 Task: Find connections with filter location Acacías with filter topic #managementwith filter profile language German with filter current company PepsiCo with filter school ISTQB CERTIFICATION INSTITUTE with filter industry Space Research and Technology with filter service category Corporate Events with filter keywords title Office Volunteer
Action: Mouse moved to (499, 67)
Screenshot: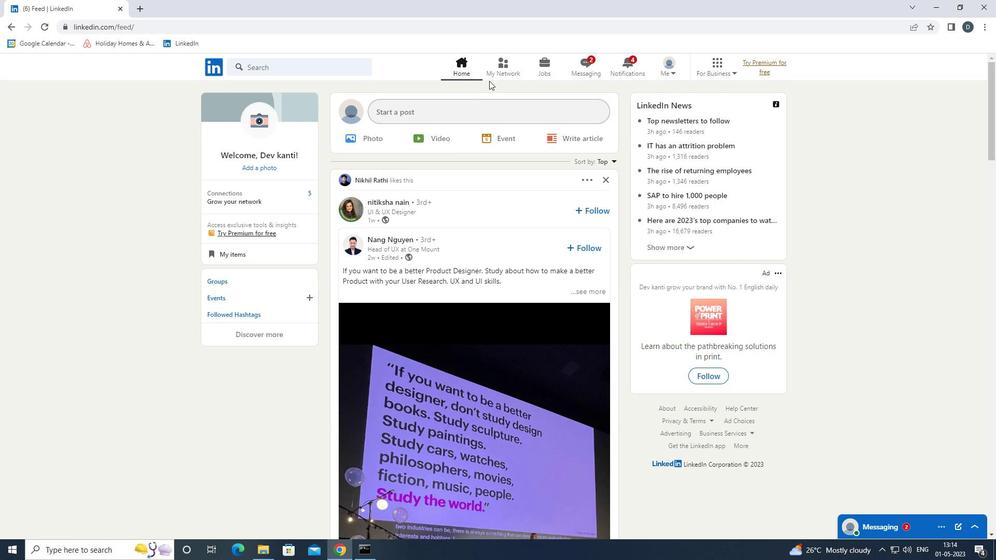 
Action: Mouse pressed left at (499, 67)
Screenshot: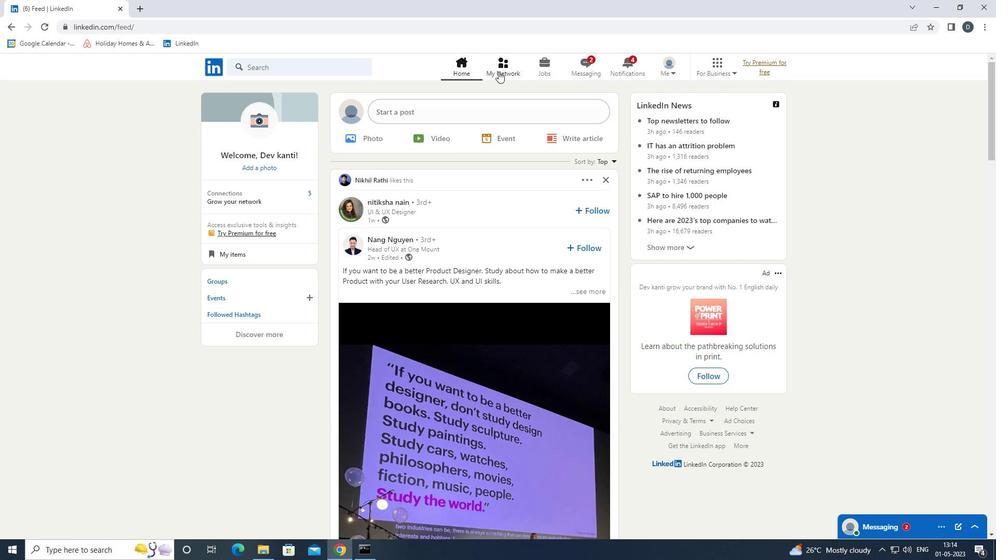 
Action: Mouse moved to (343, 126)
Screenshot: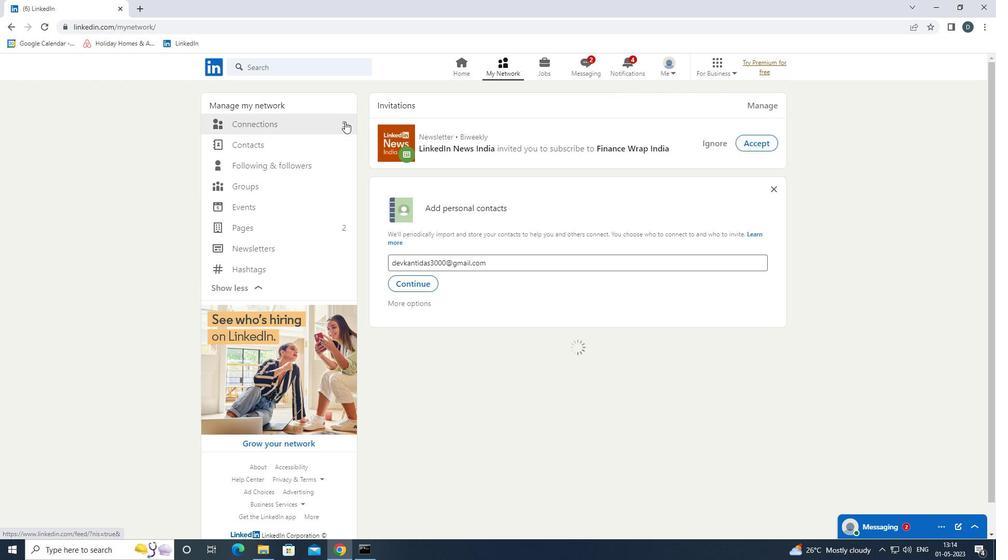 
Action: Mouse pressed left at (343, 126)
Screenshot: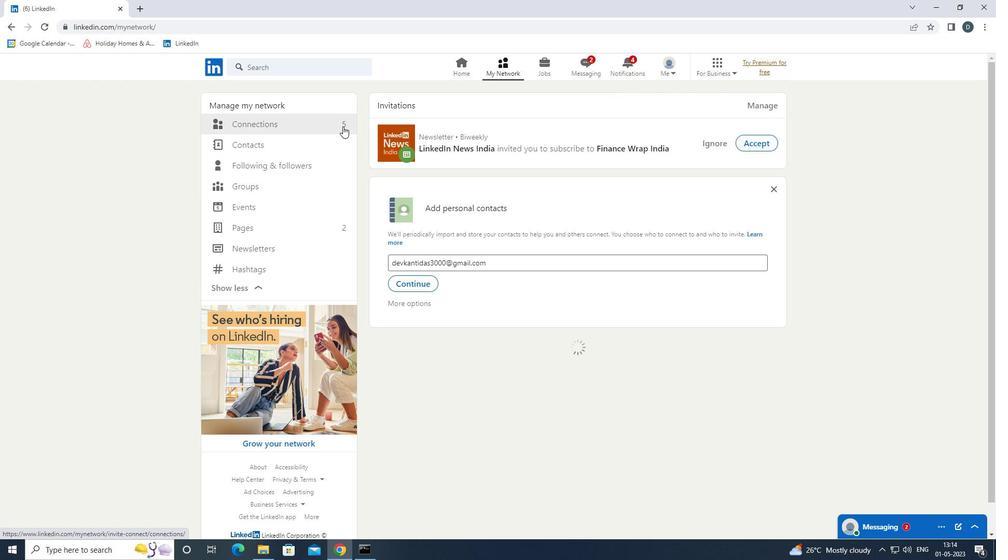
Action: Mouse moved to (570, 123)
Screenshot: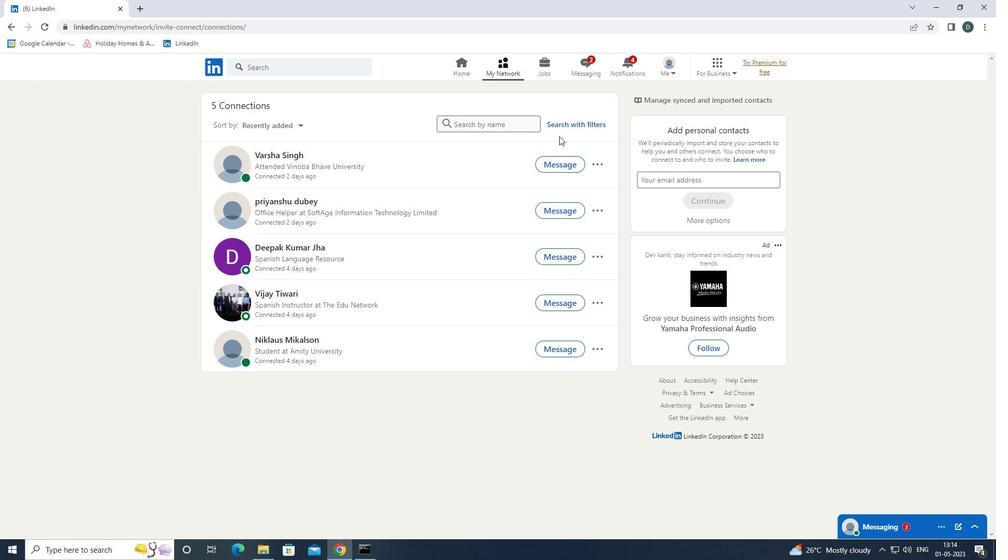
Action: Mouse pressed left at (570, 123)
Screenshot: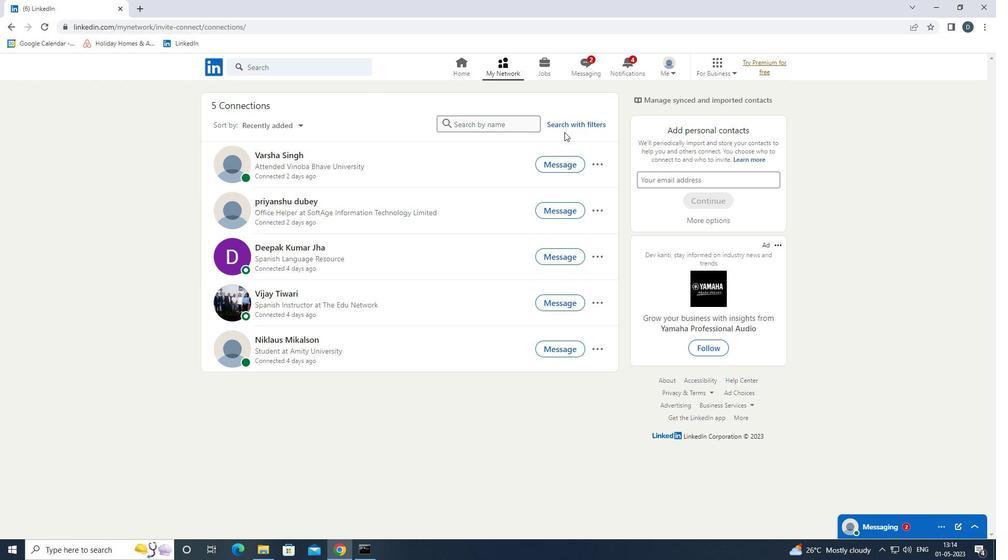 
Action: Mouse moved to (534, 97)
Screenshot: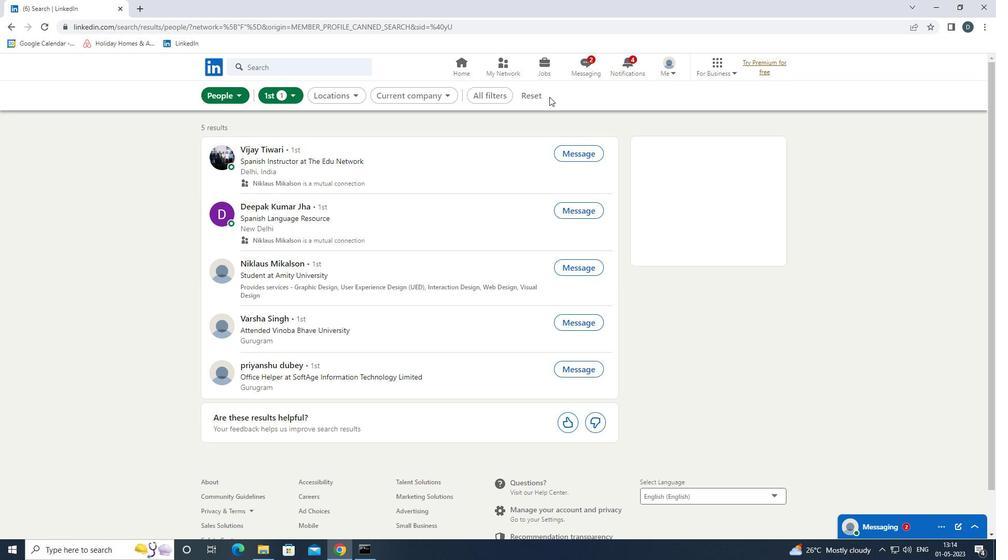 
Action: Mouse pressed left at (534, 97)
Screenshot: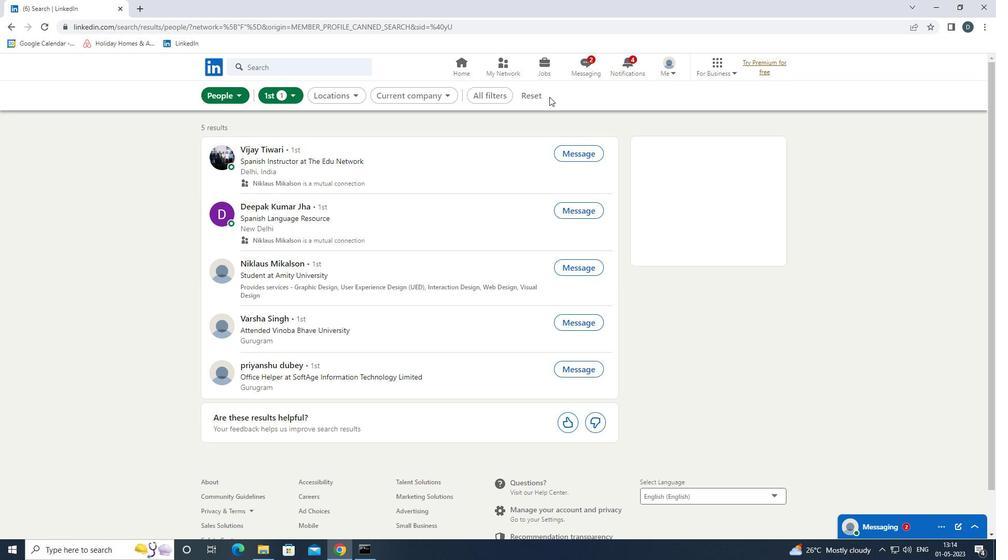 
Action: Mouse moved to (517, 90)
Screenshot: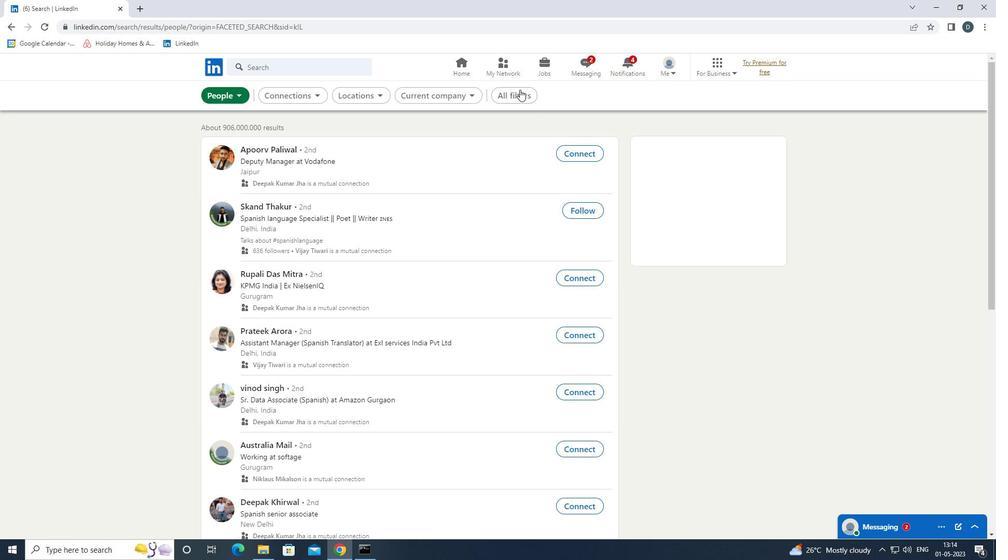 
Action: Mouse pressed left at (517, 90)
Screenshot: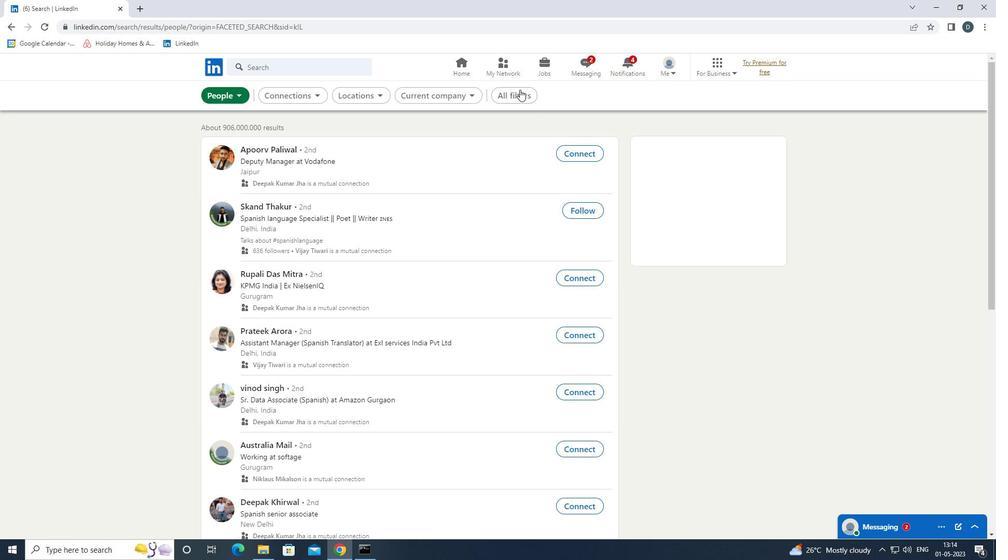 
Action: Mouse moved to (826, 369)
Screenshot: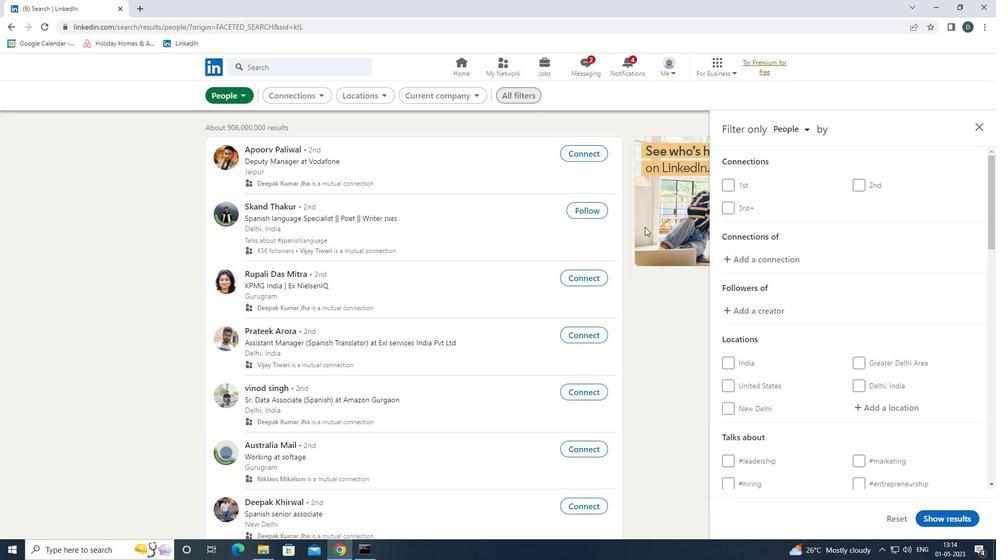 
Action: Mouse scrolled (826, 369) with delta (0, 0)
Screenshot: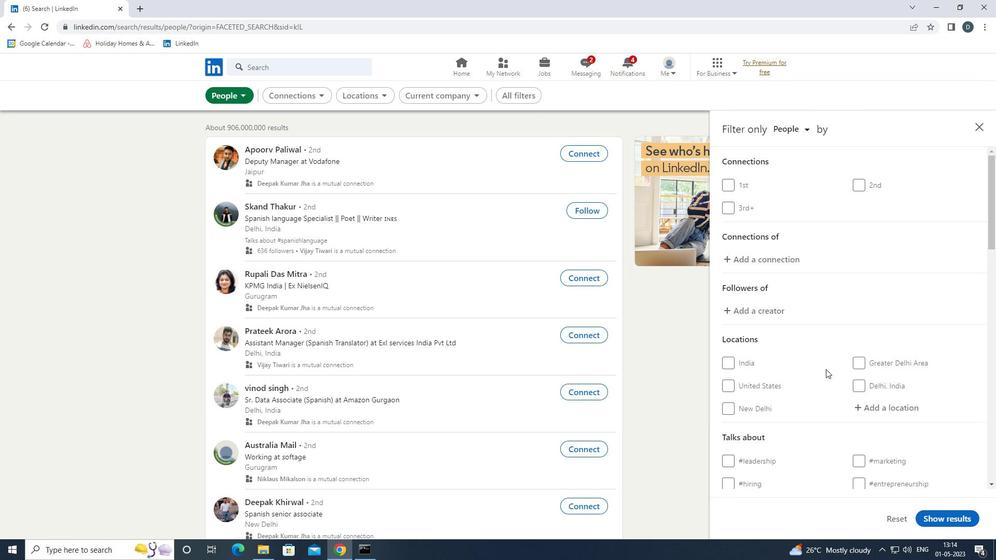 
Action: Mouse moved to (884, 352)
Screenshot: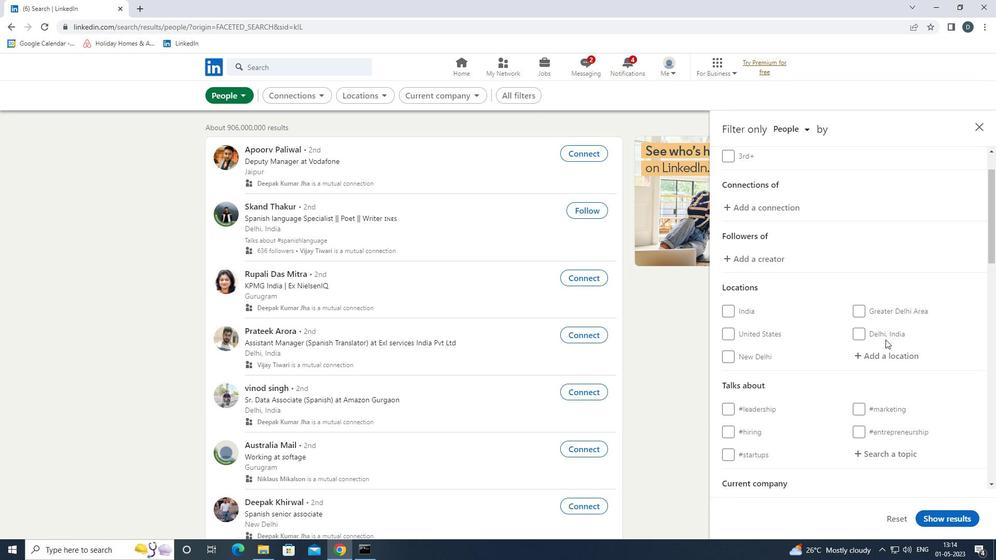 
Action: Mouse pressed left at (884, 352)
Screenshot: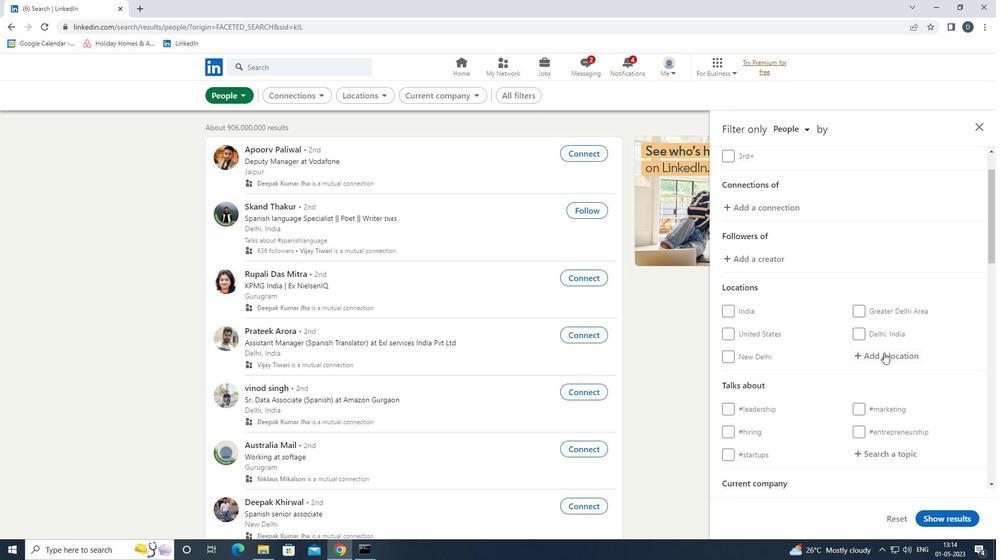 
Action: Key pressed <Key.shift>A
Screenshot: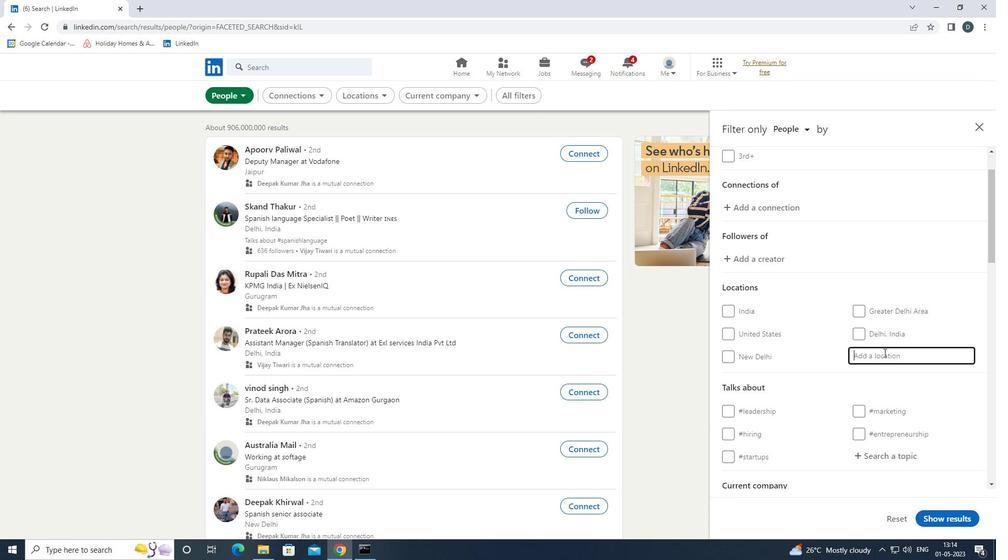 
Action: Mouse moved to (884, 353)
Screenshot: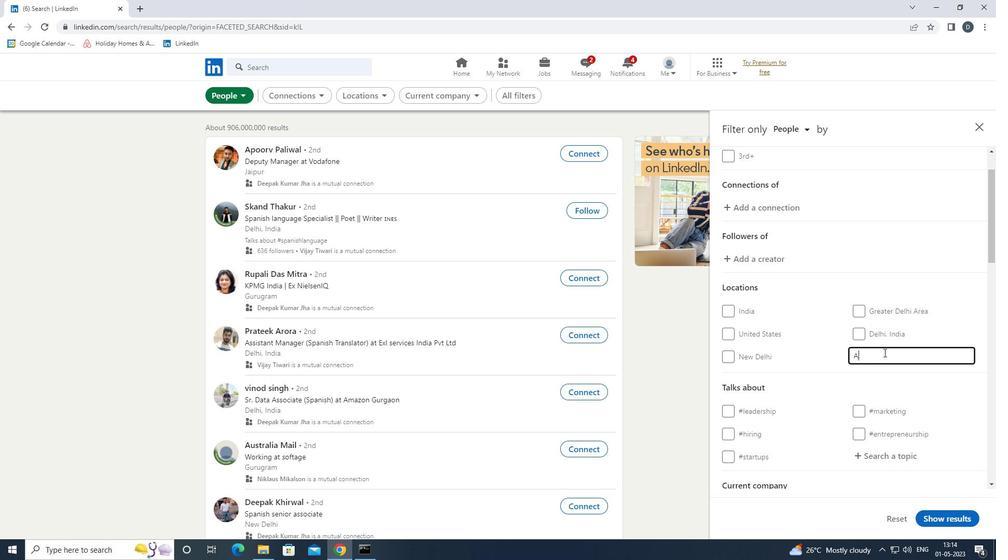 
Action: Key pressed CACIAS
Screenshot: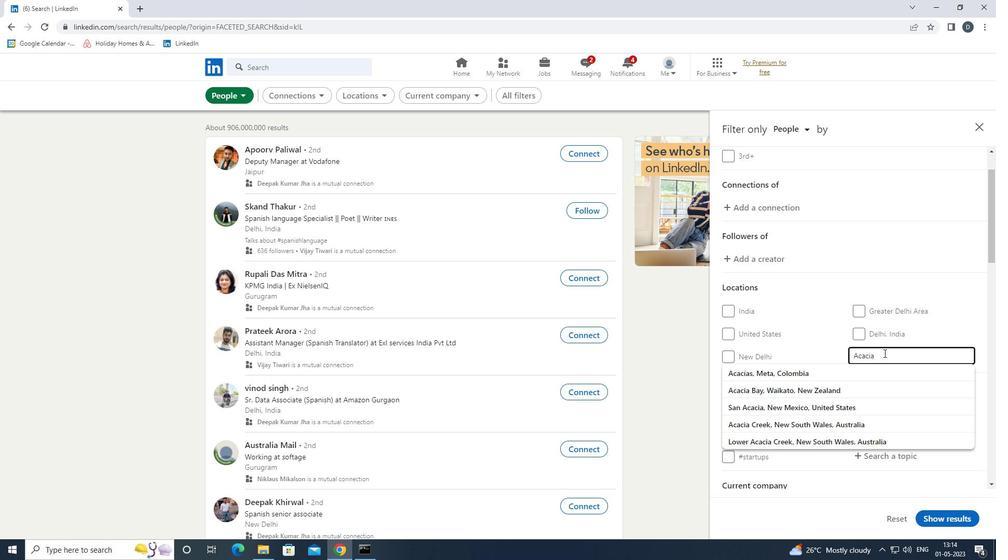 
Action: Mouse moved to (869, 369)
Screenshot: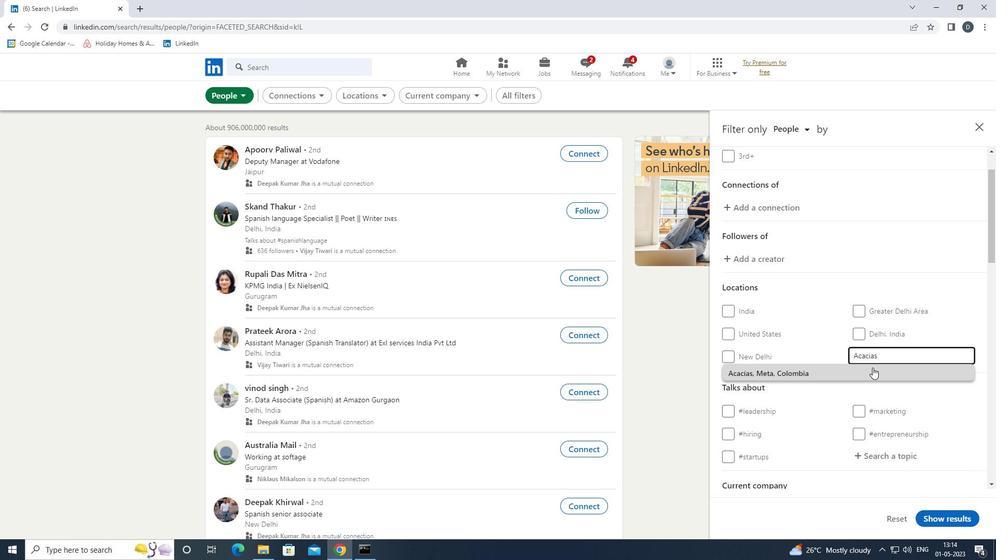 
Action: Mouse pressed left at (869, 369)
Screenshot: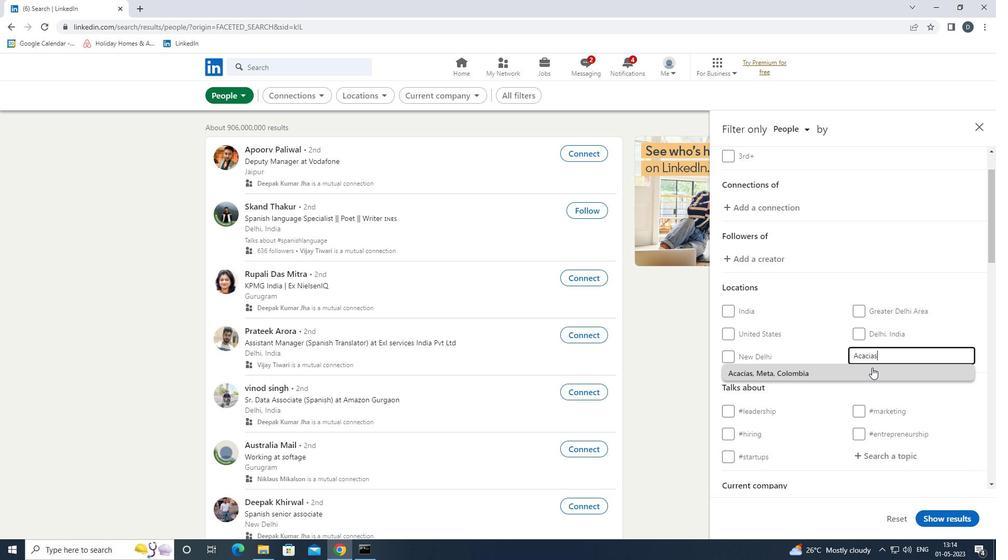 
Action: Mouse scrolled (869, 368) with delta (0, 0)
Screenshot: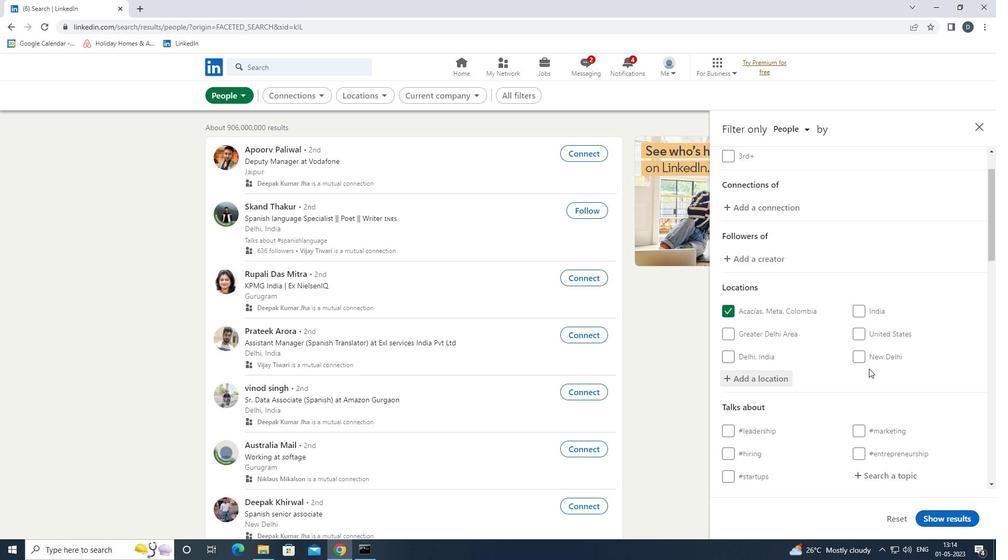 
Action: Mouse scrolled (869, 368) with delta (0, 0)
Screenshot: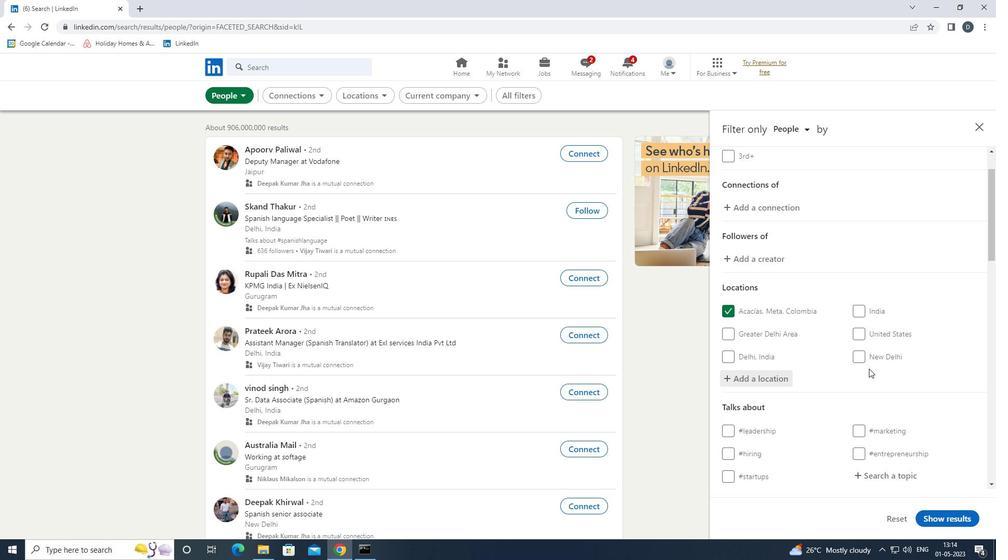 
Action: Mouse moved to (871, 378)
Screenshot: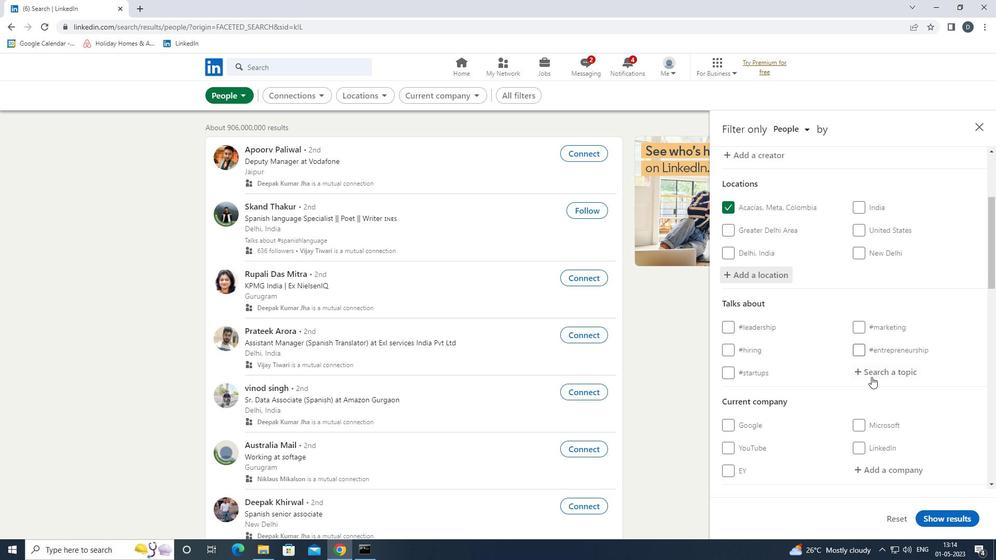 
Action: Mouse pressed left at (871, 378)
Screenshot: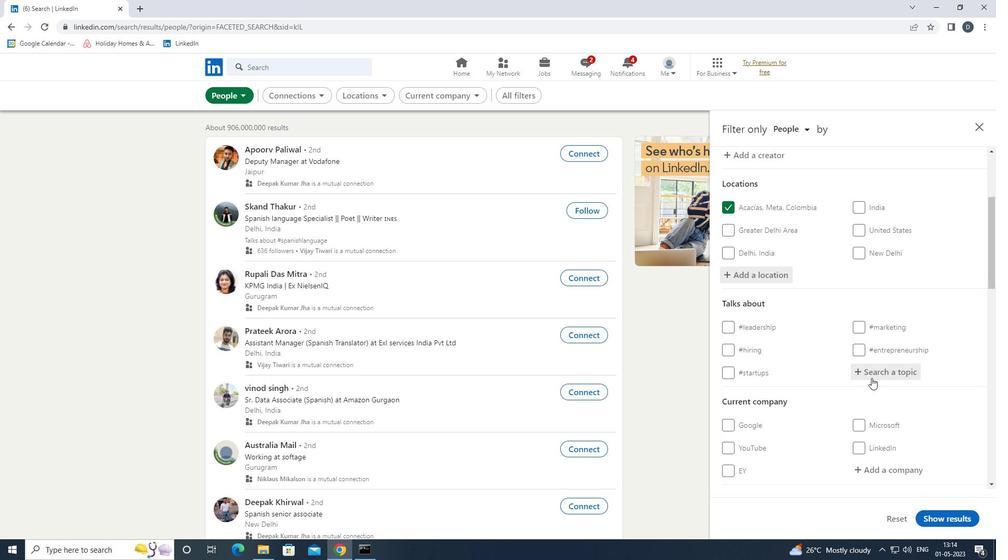 
Action: Key pressed <Key.shift>MANAGEMENT
Screenshot: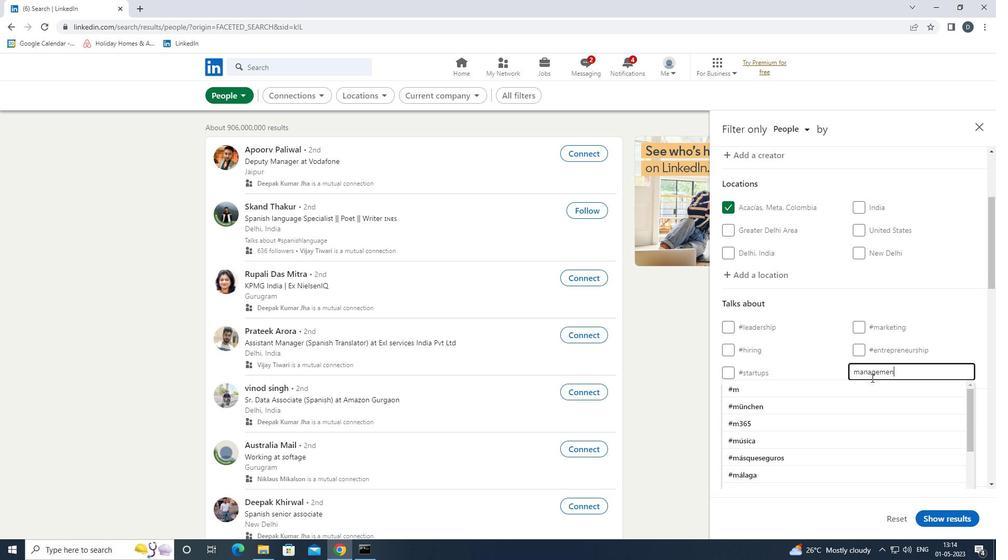 
Action: Mouse moved to (866, 380)
Screenshot: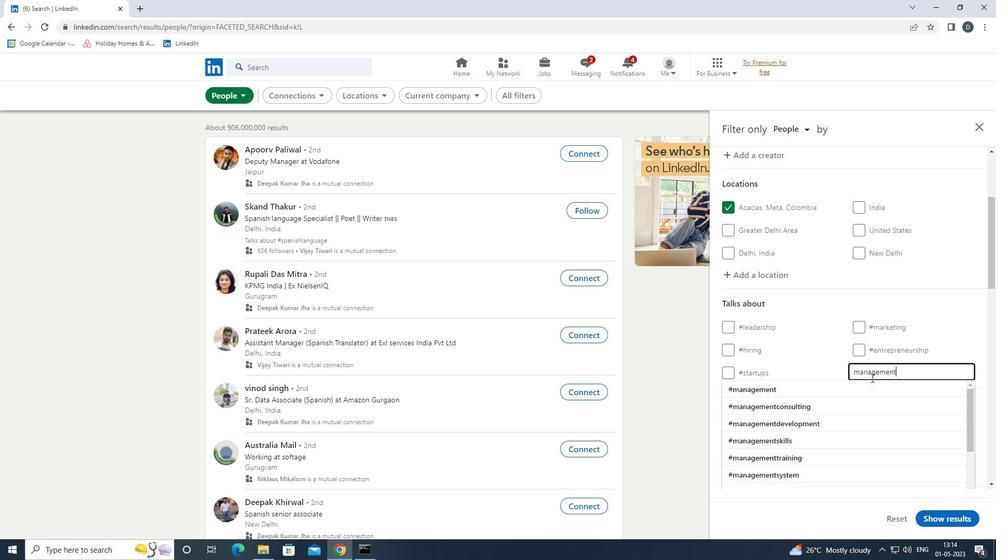 
Action: Mouse pressed left at (866, 380)
Screenshot: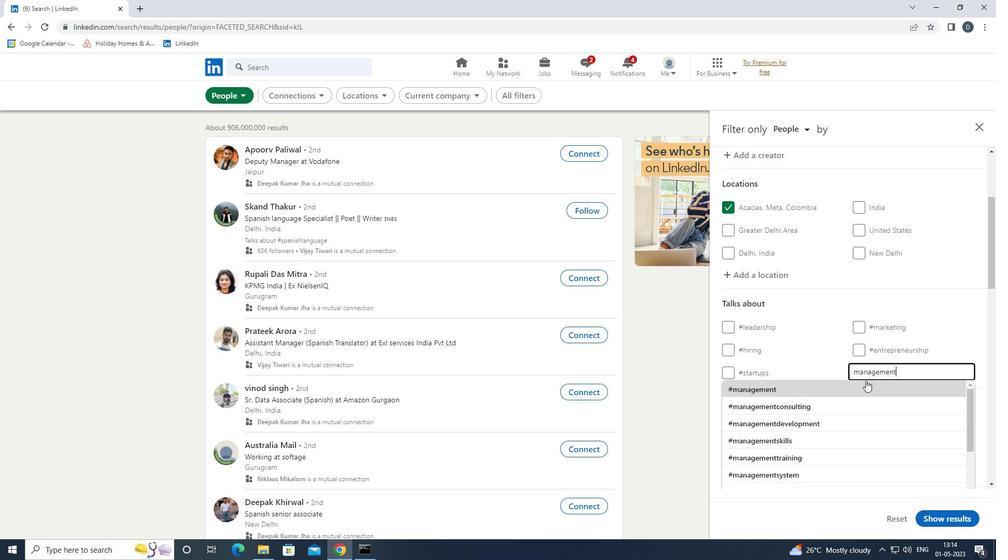 
Action: Mouse scrolled (866, 380) with delta (0, 0)
Screenshot: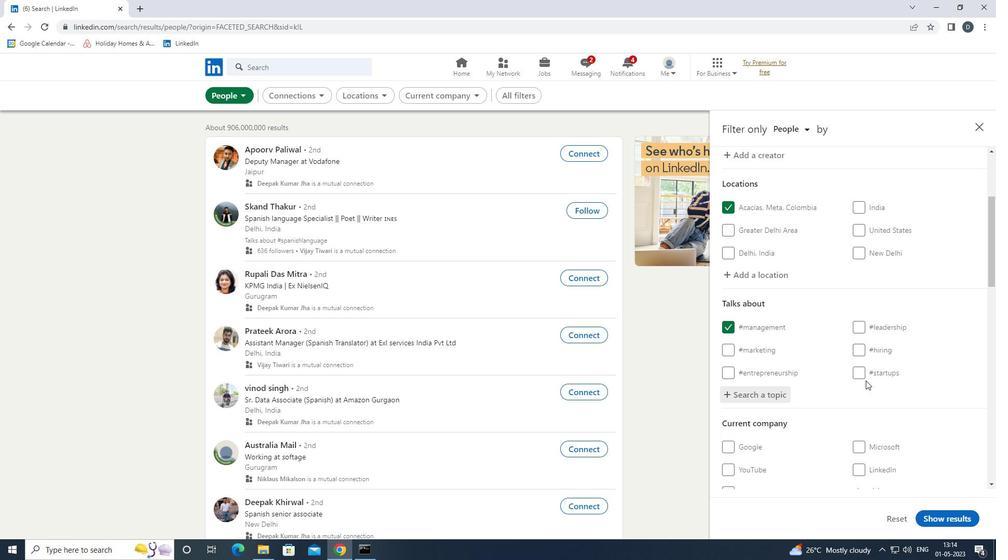
Action: Mouse scrolled (866, 380) with delta (0, 0)
Screenshot: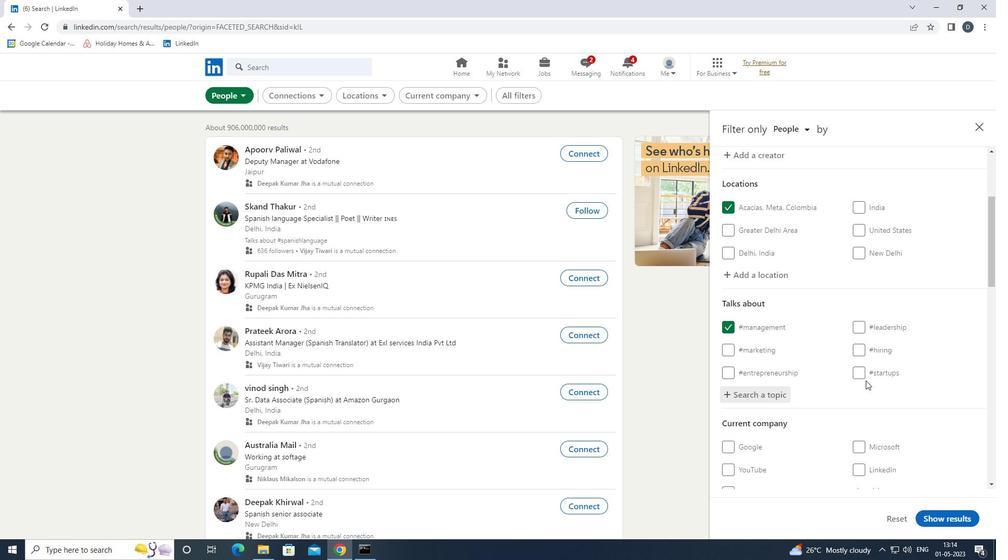 
Action: Mouse scrolled (866, 380) with delta (0, 0)
Screenshot: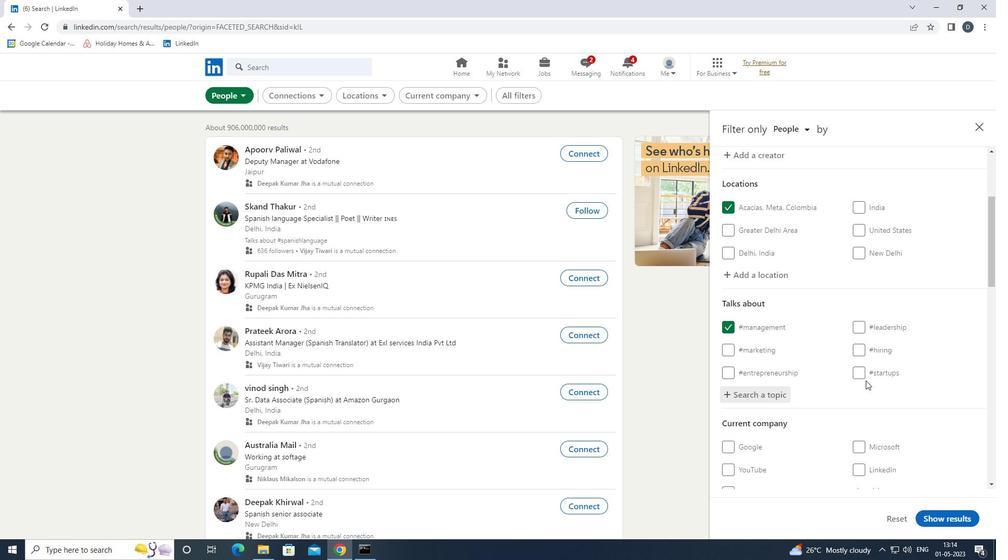 
Action: Mouse moved to (875, 378)
Screenshot: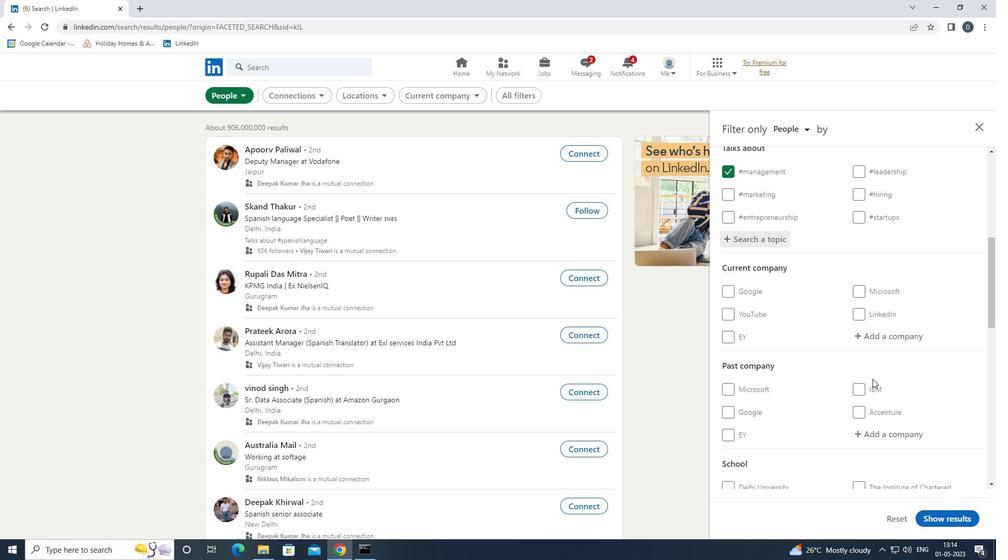 
Action: Mouse scrolled (875, 378) with delta (0, 0)
Screenshot: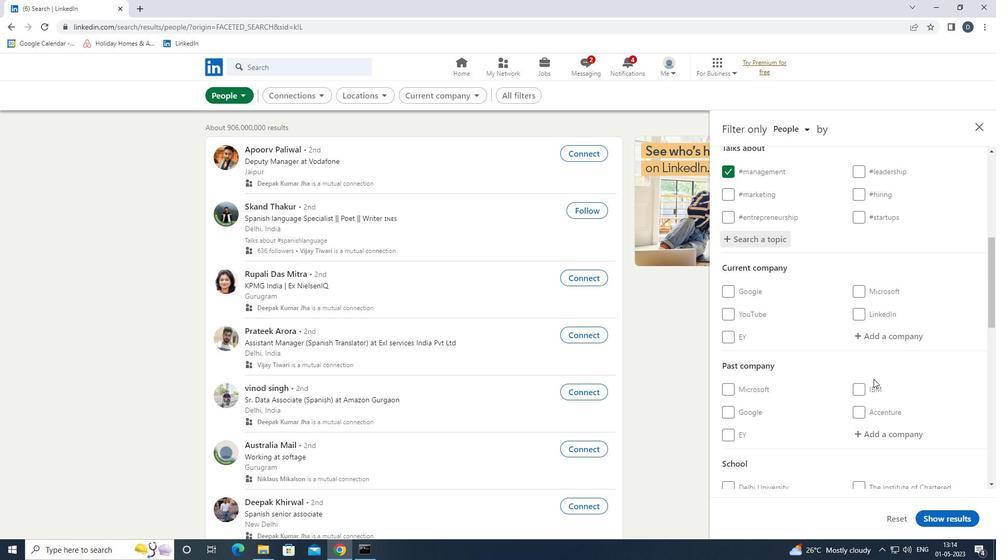 
Action: Mouse moved to (879, 324)
Screenshot: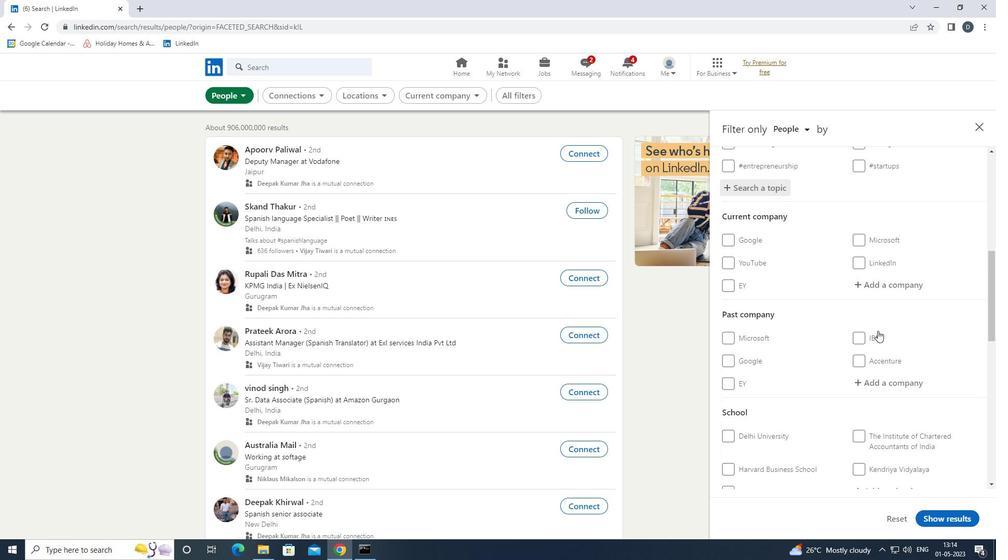 
Action: Mouse scrolled (879, 323) with delta (0, 0)
Screenshot: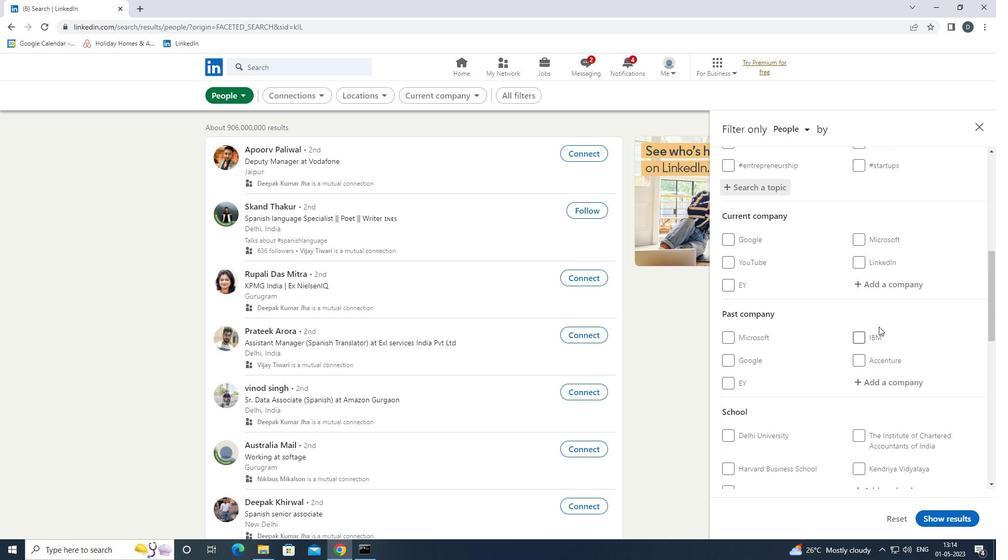 
Action: Mouse scrolled (879, 323) with delta (0, 0)
Screenshot: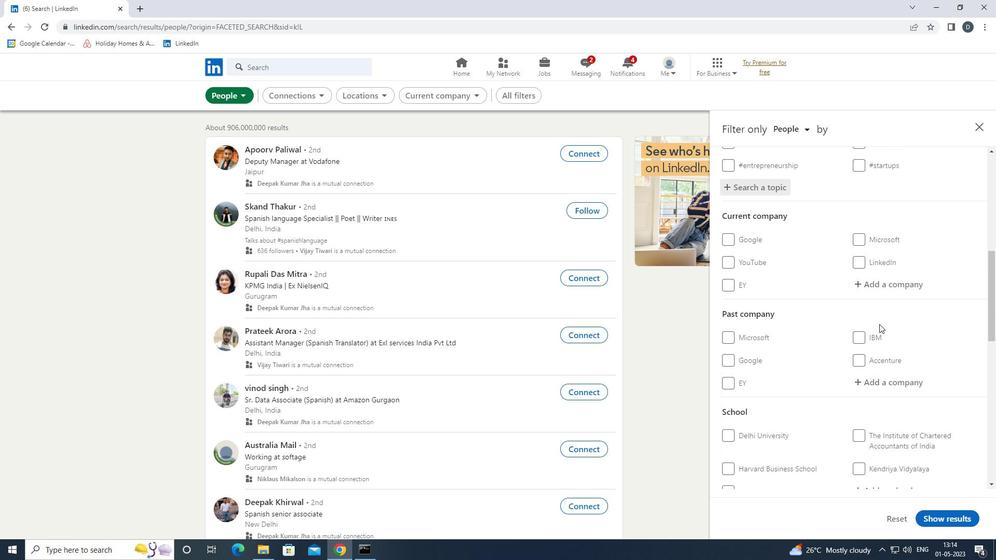 
Action: Mouse scrolled (879, 323) with delta (0, 0)
Screenshot: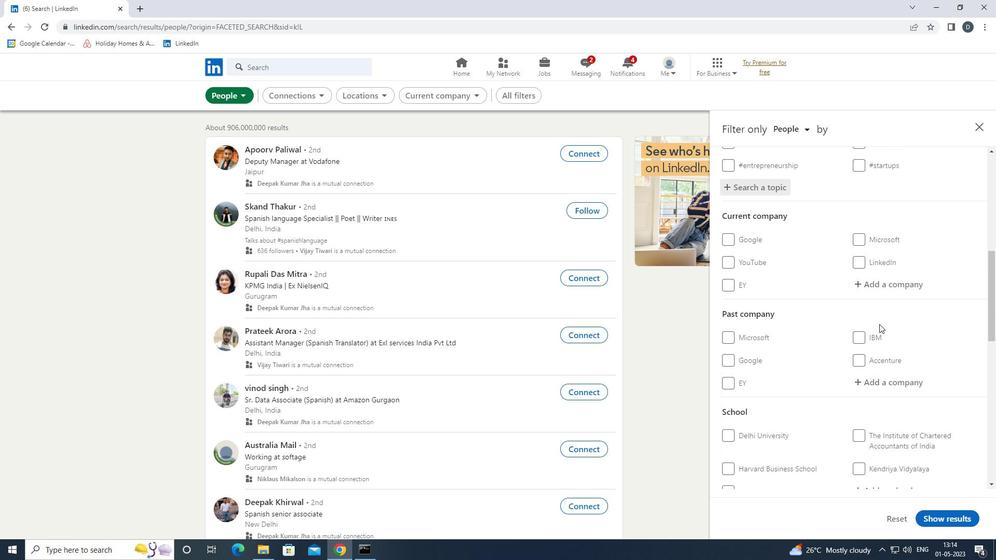 
Action: Mouse scrolled (879, 323) with delta (0, 0)
Screenshot: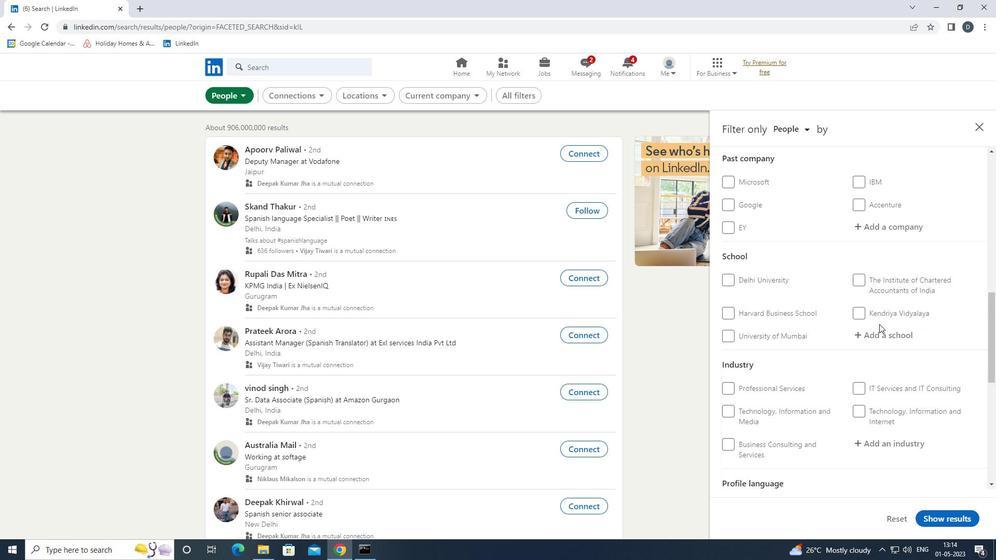 
Action: Mouse scrolled (879, 323) with delta (0, 0)
Screenshot: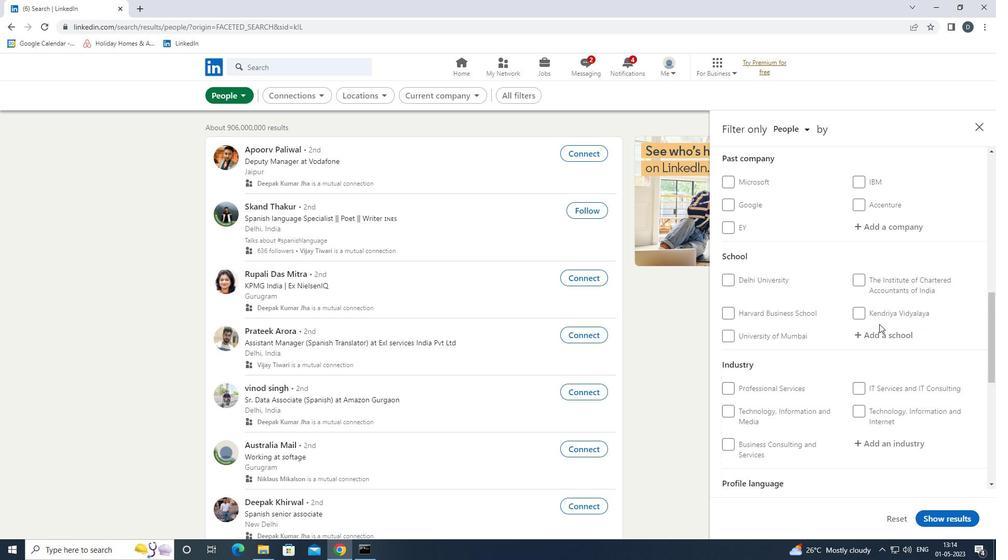
Action: Mouse moved to (849, 370)
Screenshot: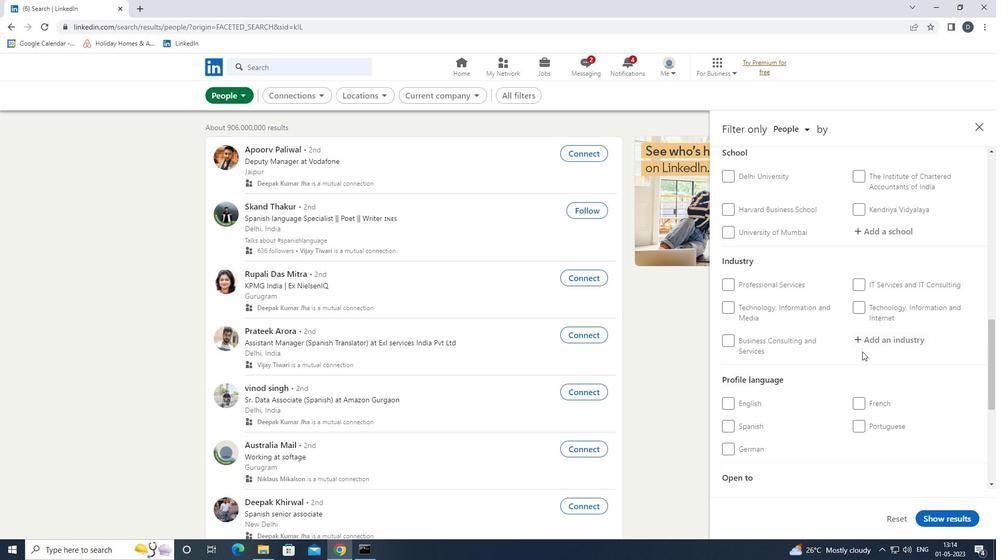 
Action: Mouse scrolled (849, 370) with delta (0, 0)
Screenshot: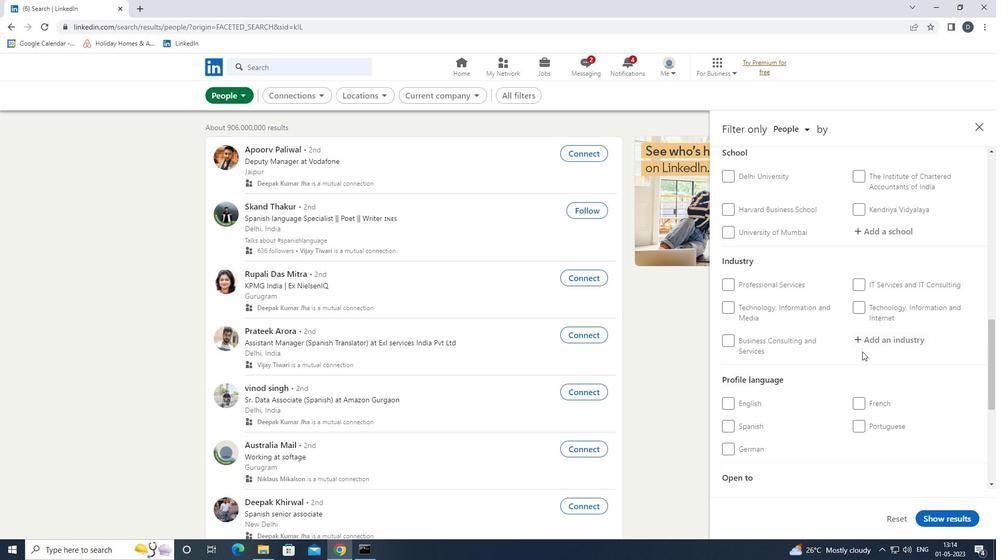 
Action: Mouse moved to (719, 400)
Screenshot: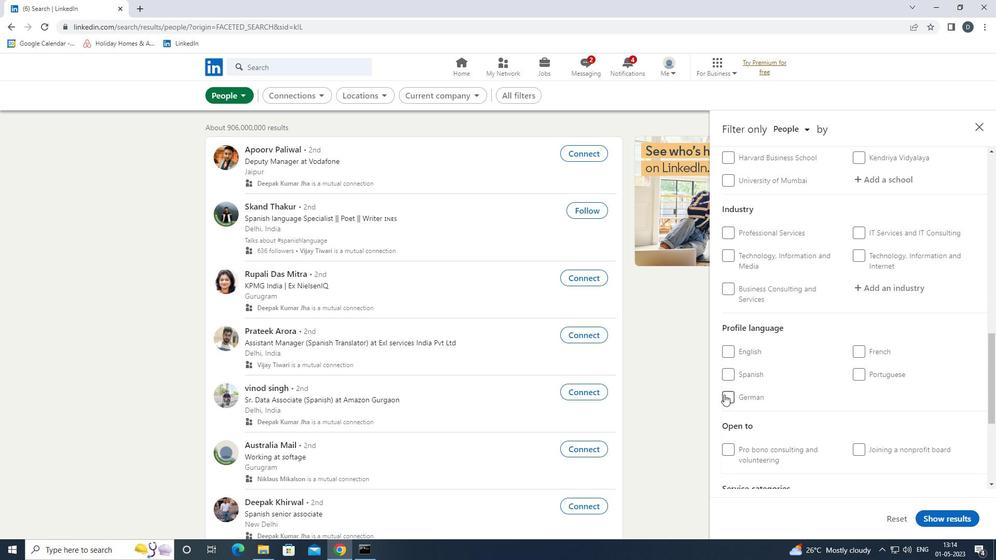
Action: Mouse pressed left at (719, 400)
Screenshot: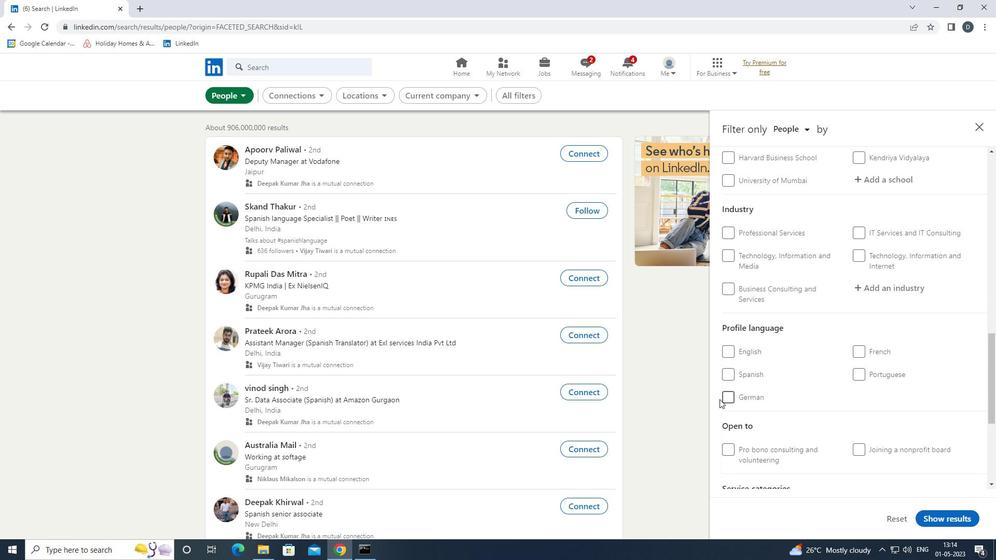 
Action: Mouse moved to (727, 398)
Screenshot: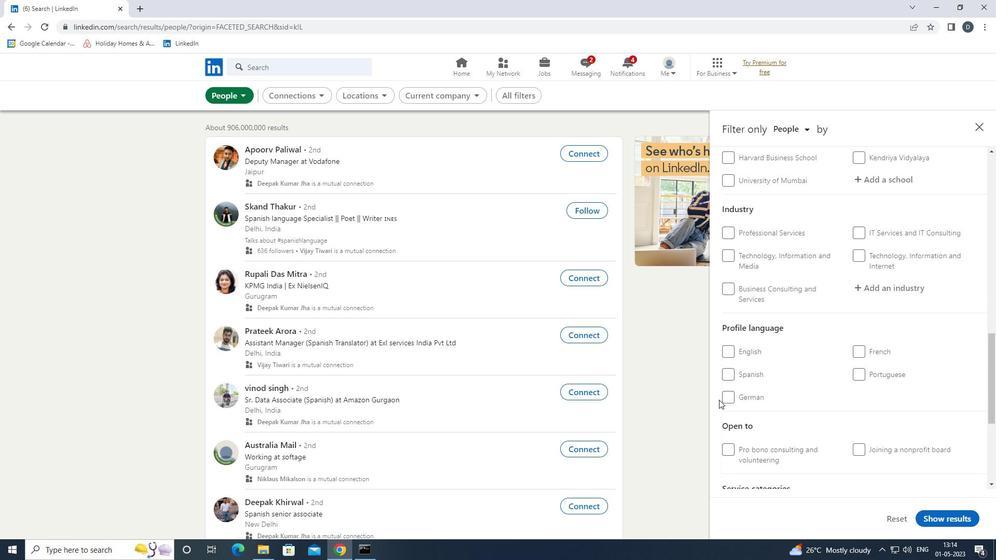 
Action: Mouse pressed left at (727, 398)
Screenshot: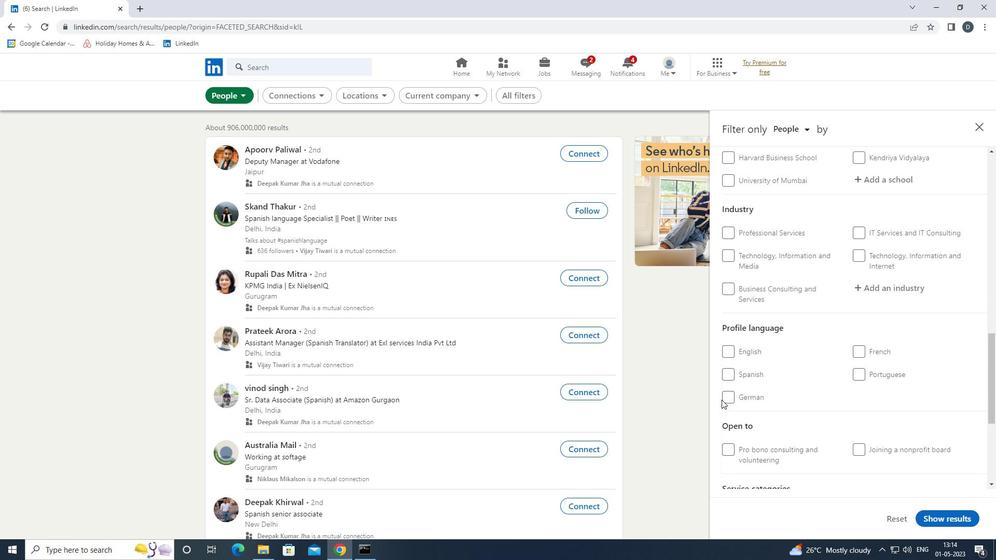 
Action: Mouse moved to (866, 407)
Screenshot: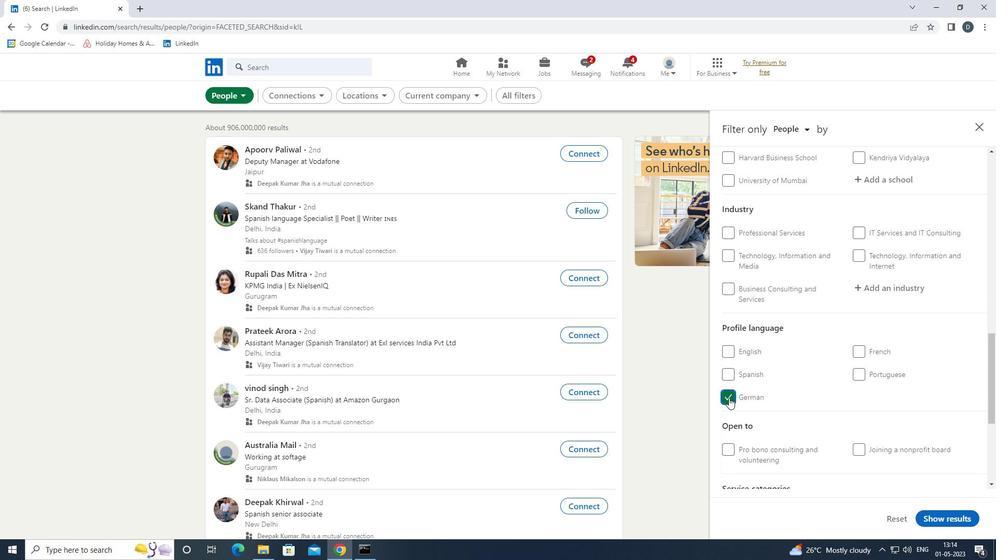 
Action: Mouse scrolled (866, 408) with delta (0, 0)
Screenshot: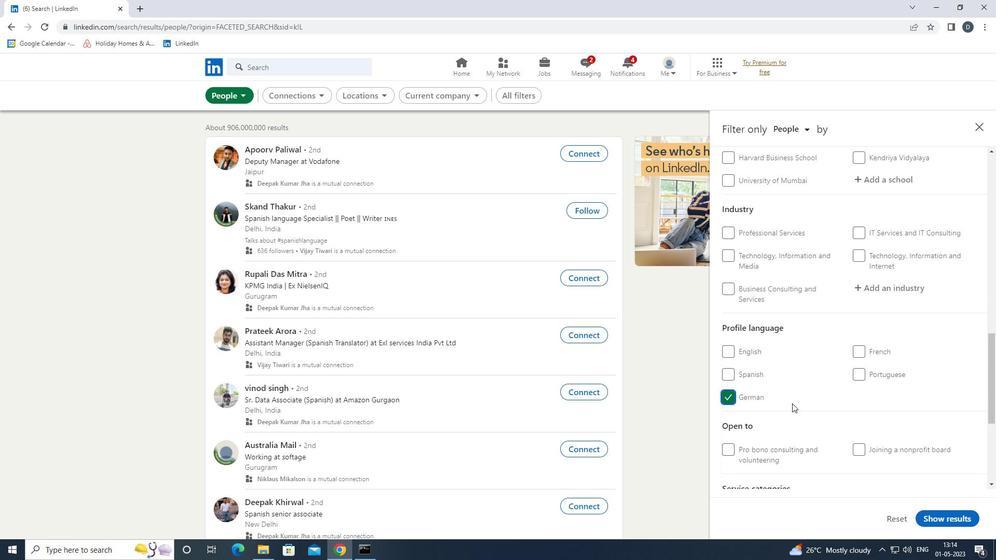 
Action: Mouse scrolled (866, 408) with delta (0, 0)
Screenshot: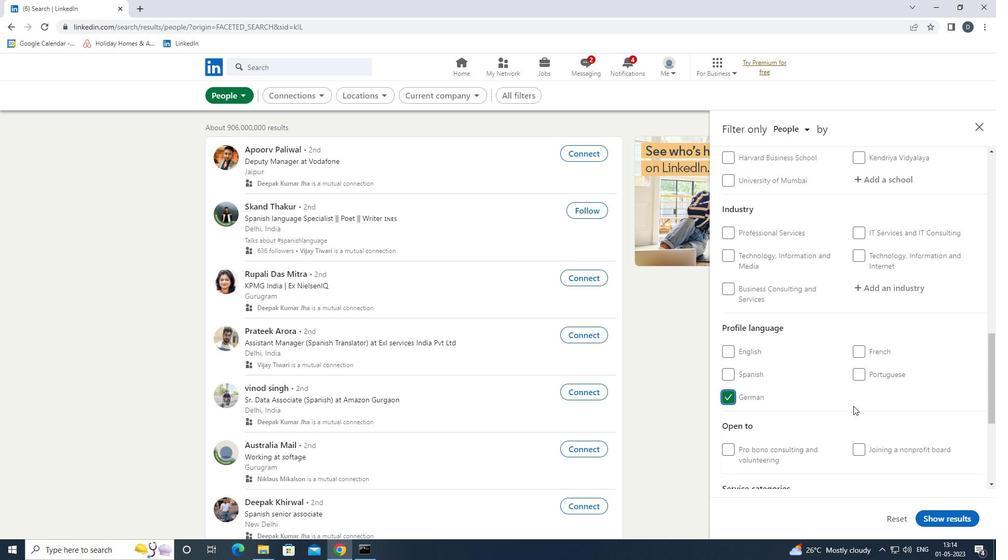 
Action: Mouse scrolled (866, 408) with delta (0, 0)
Screenshot: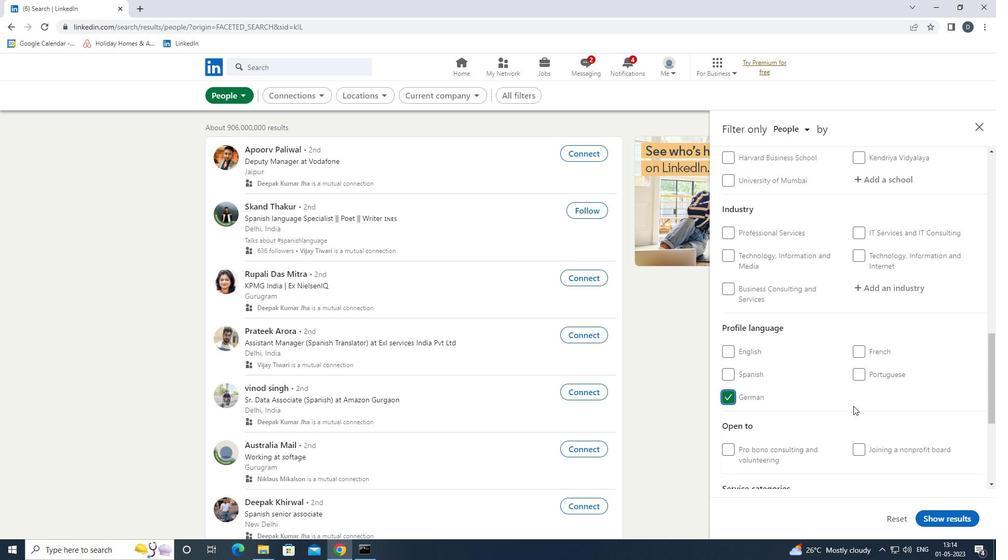 
Action: Mouse scrolled (866, 408) with delta (0, 0)
Screenshot: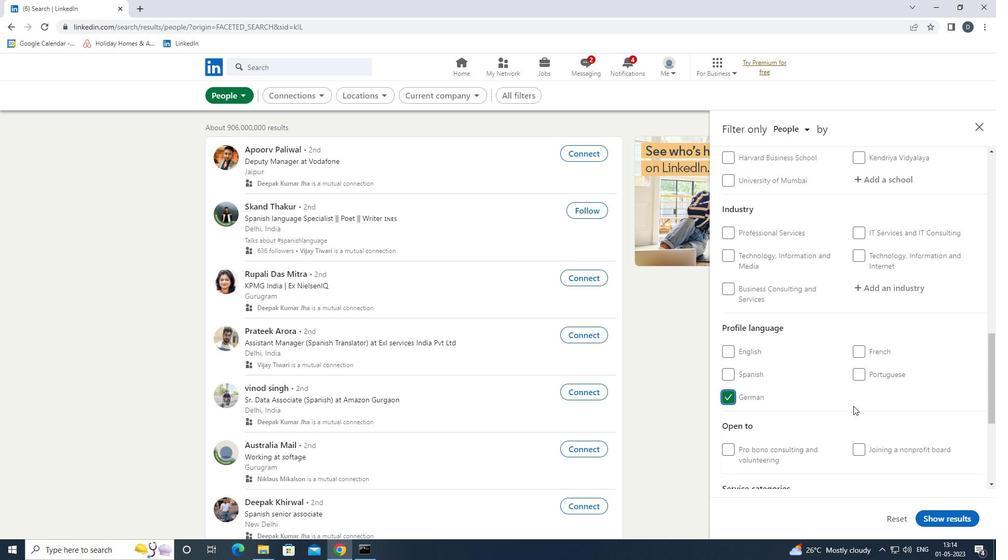 
Action: Mouse scrolled (866, 408) with delta (0, 0)
Screenshot: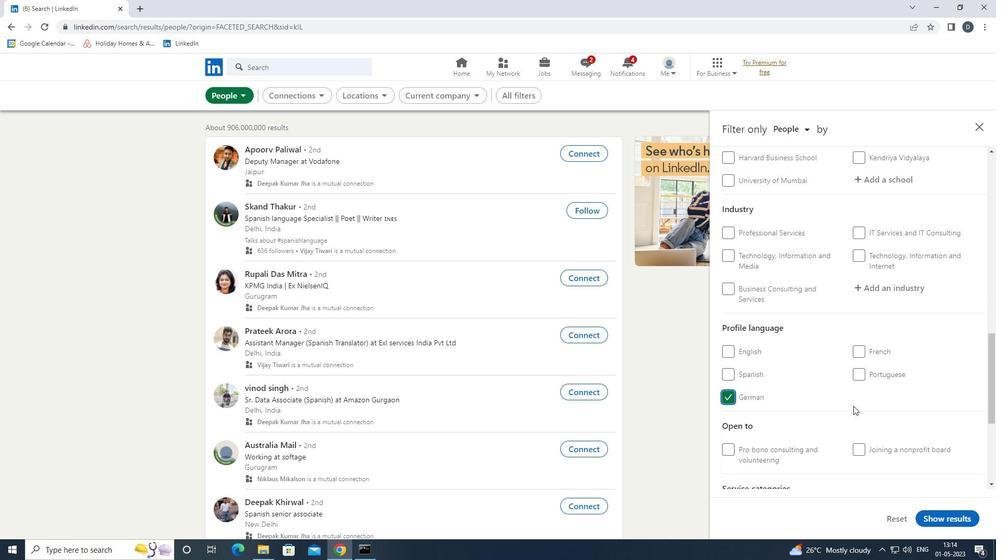 
Action: Mouse scrolled (866, 408) with delta (0, 0)
Screenshot: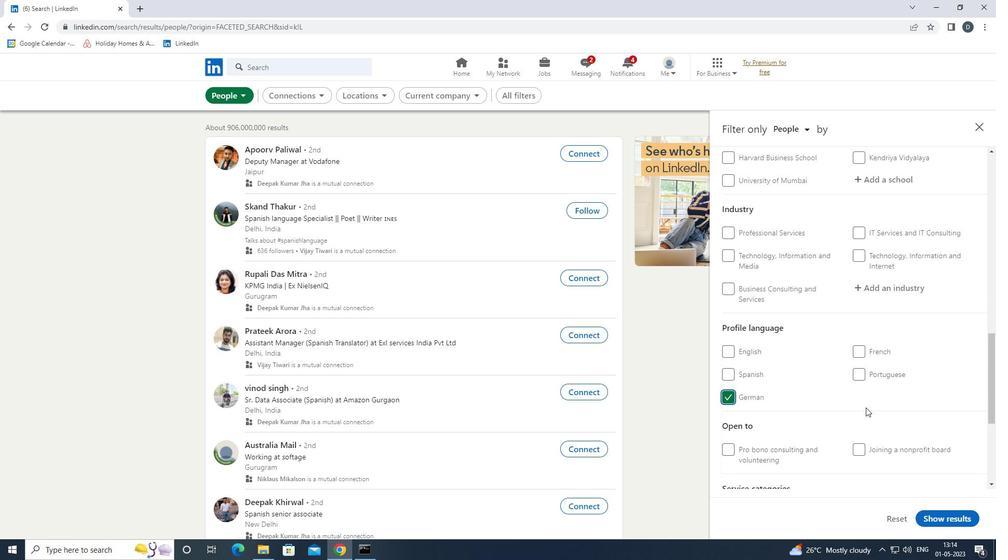 
Action: Mouse moved to (866, 407)
Screenshot: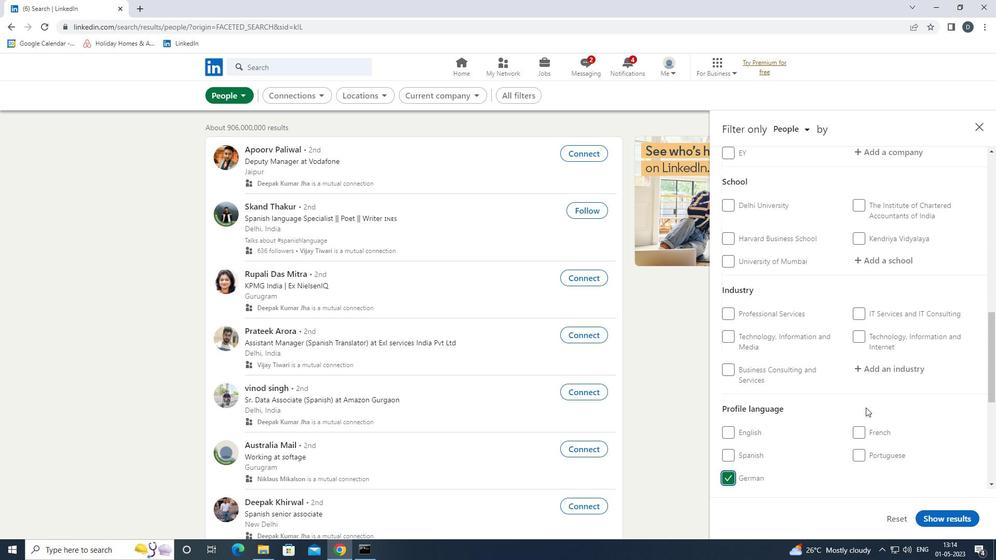 
Action: Mouse scrolled (866, 408) with delta (0, 0)
Screenshot: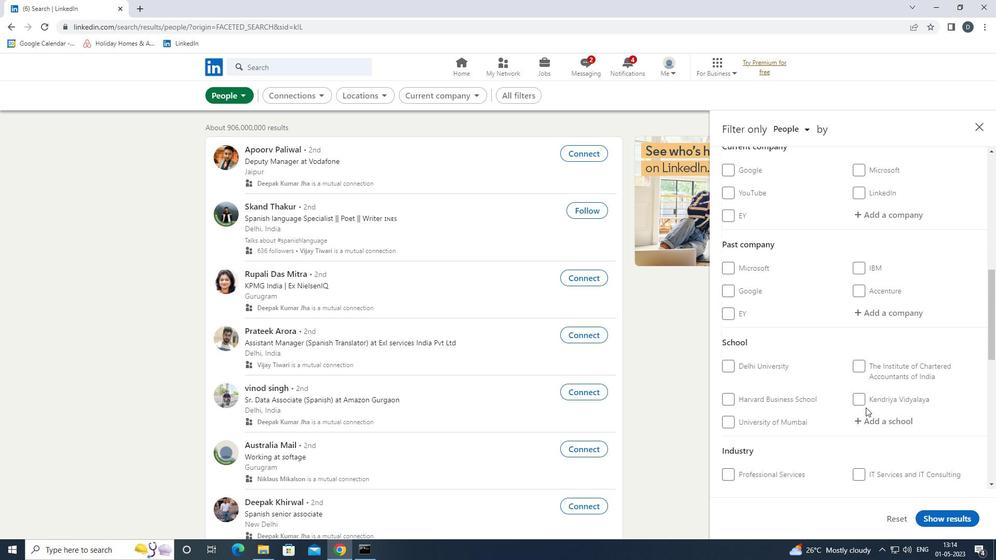 
Action: Mouse moved to (887, 339)
Screenshot: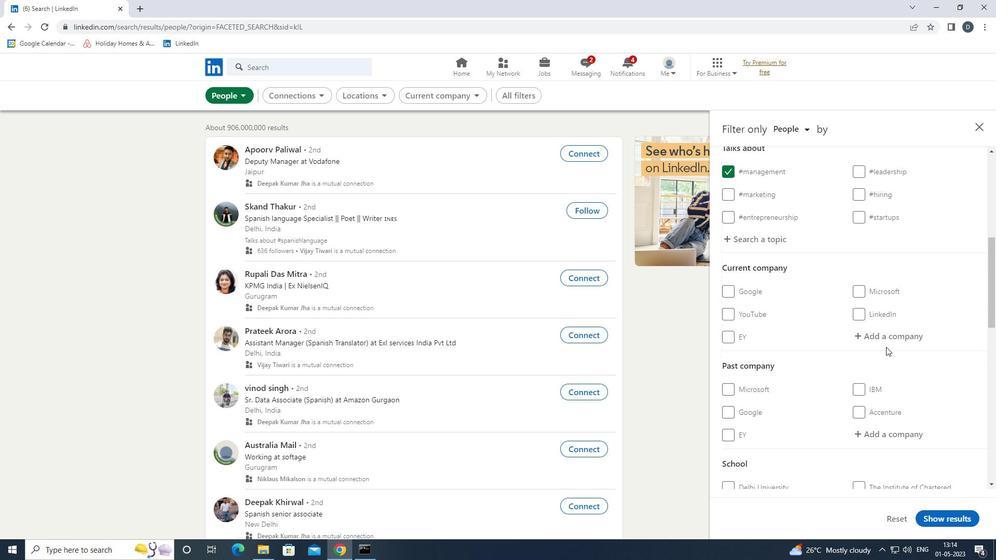 
Action: Mouse pressed left at (887, 339)
Screenshot: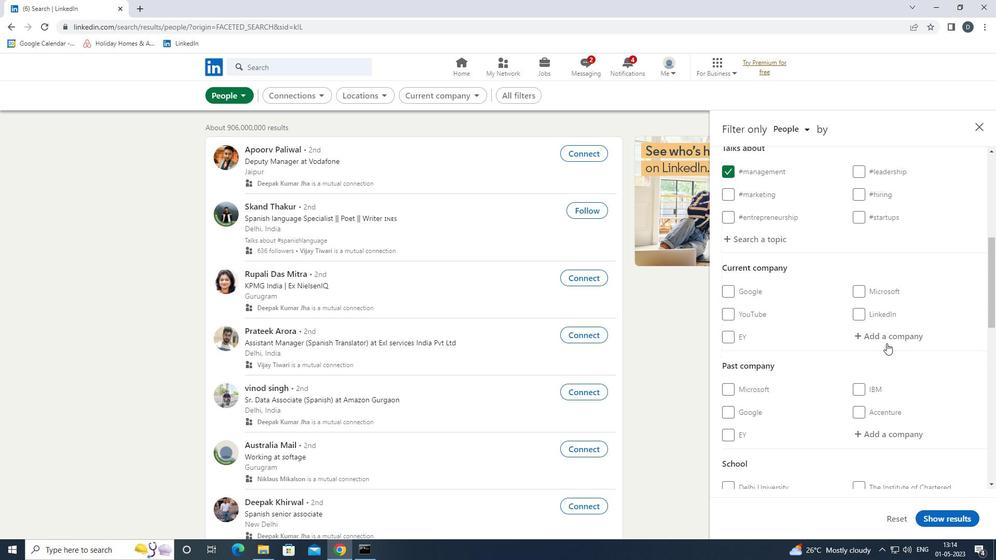 
Action: Mouse moved to (886, 339)
Screenshot: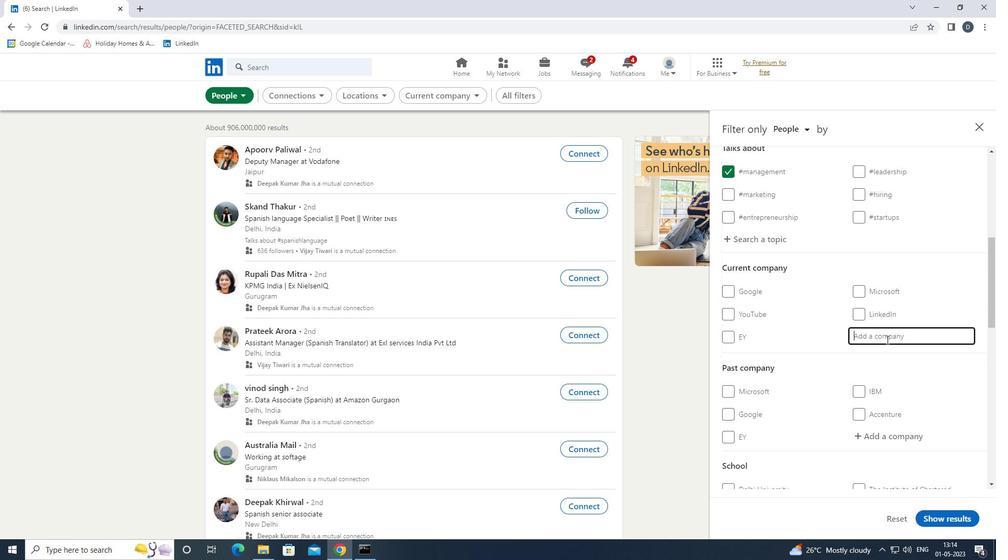 
Action: Key pressed <Key.shift><Key.shift><Key.shift><Key.shift><Key.shift><Key.shift>P
Screenshot: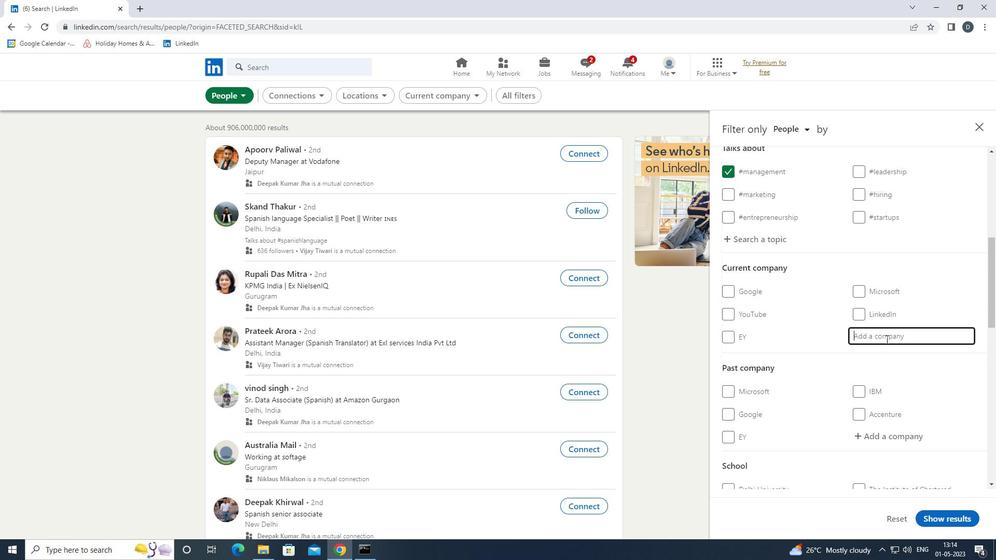 
Action: Mouse moved to (885, 339)
Screenshot: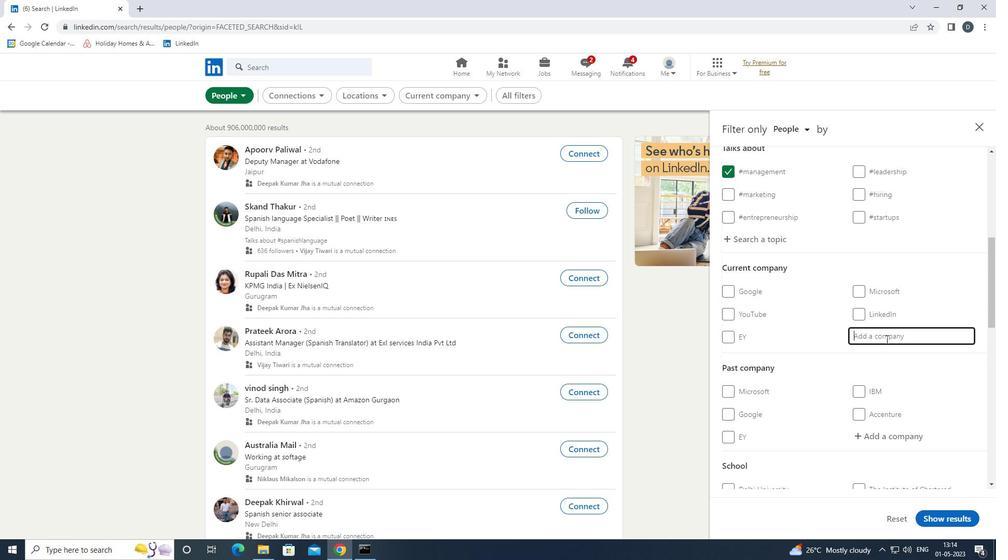
Action: Key pressed EPSI<Key.shift>CO<Key.down><Key.enter>
Screenshot: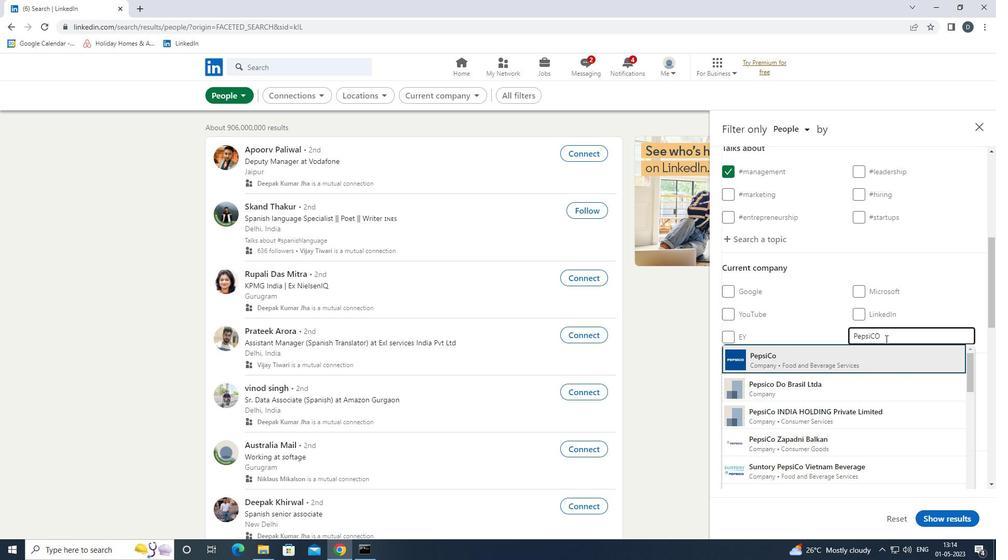 
Action: Mouse moved to (883, 339)
Screenshot: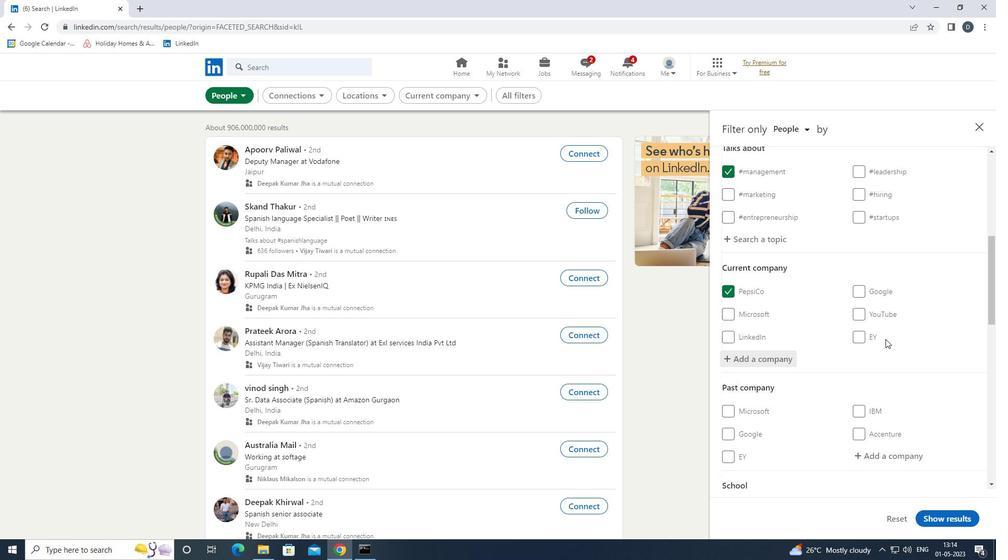 
Action: Mouse scrolled (883, 338) with delta (0, 0)
Screenshot: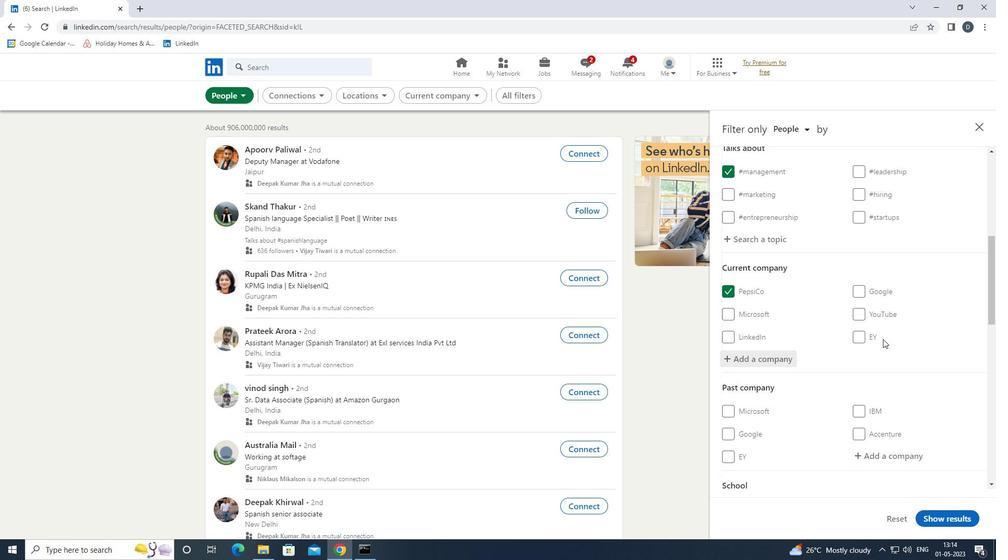 
Action: Mouse scrolled (883, 338) with delta (0, 0)
Screenshot: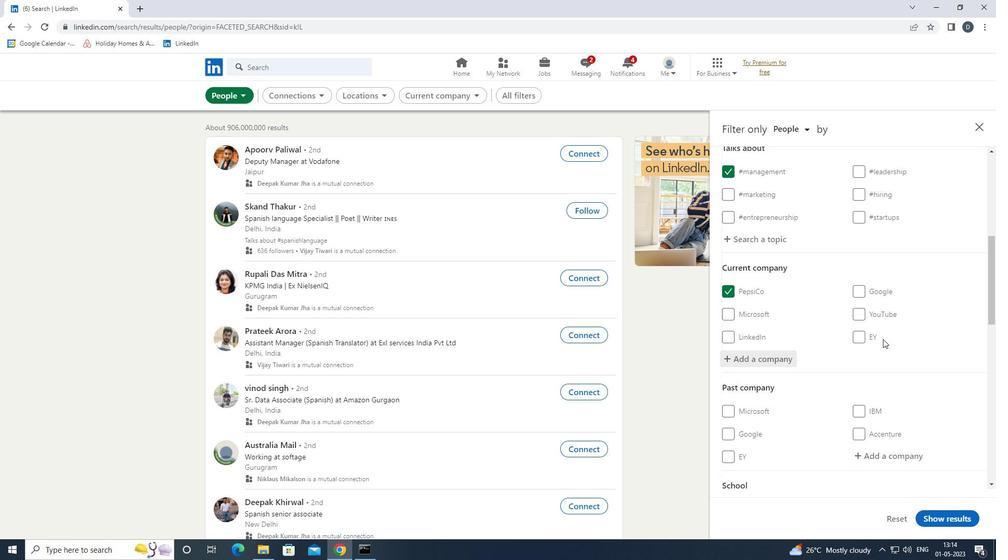 
Action: Mouse scrolled (883, 338) with delta (0, 0)
Screenshot: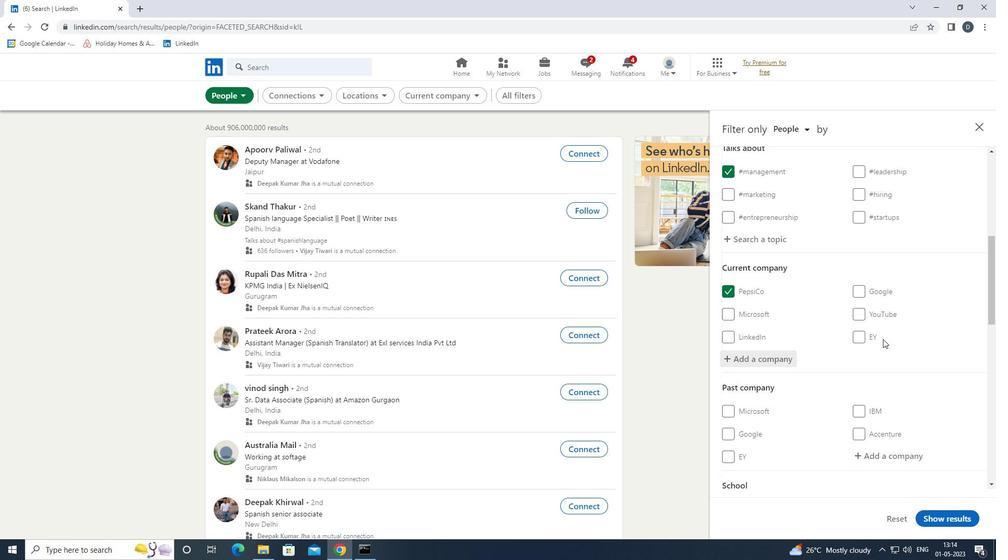 
Action: Mouse moved to (887, 413)
Screenshot: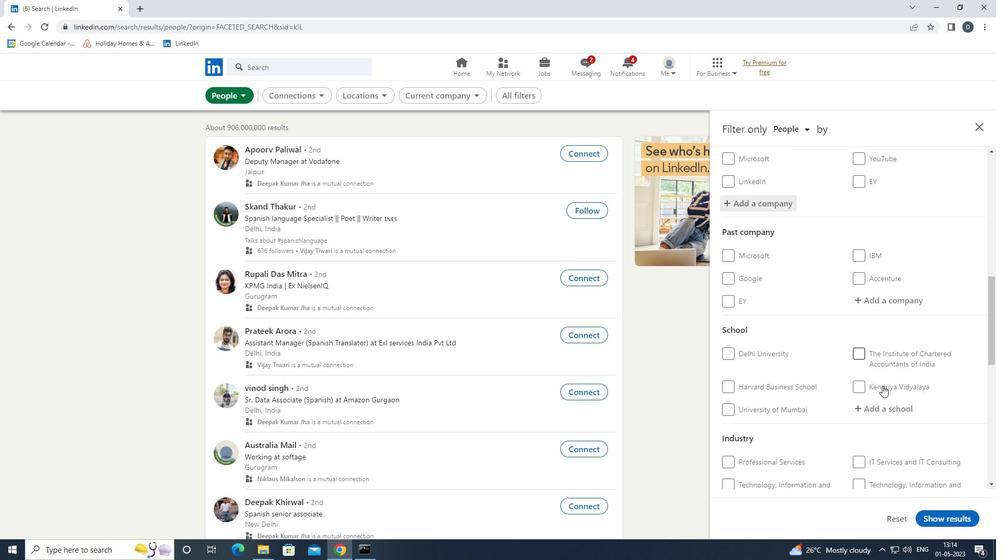 
Action: Mouse pressed left at (887, 413)
Screenshot: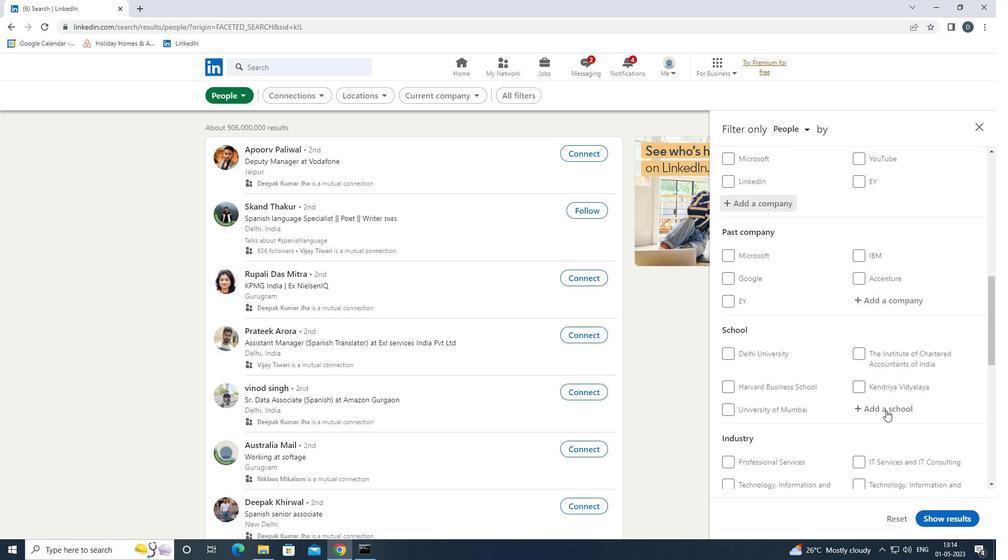 
Action: Key pressed <Key.shift>ISTQB<Key.space><Key.down><Key.enter>
Screenshot: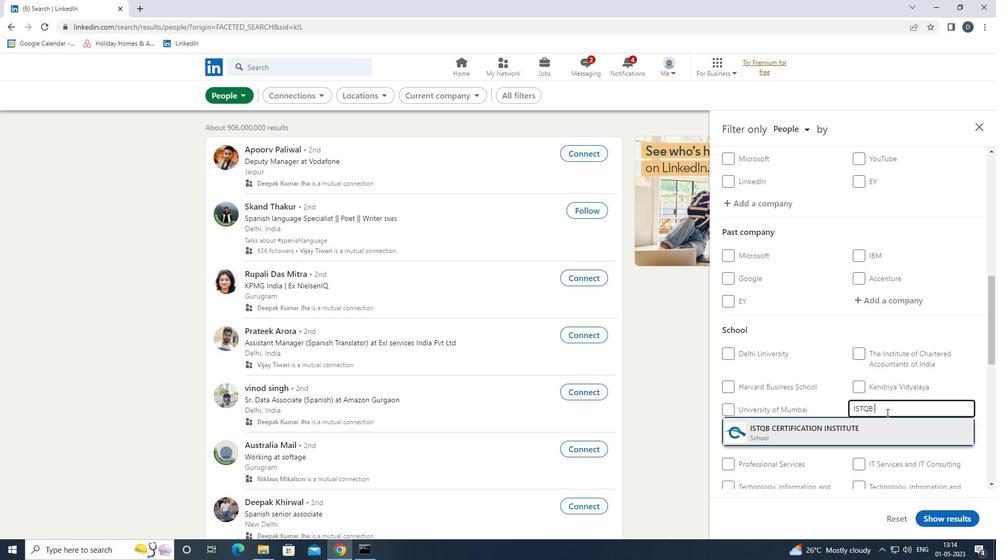 
Action: Mouse moved to (888, 413)
Screenshot: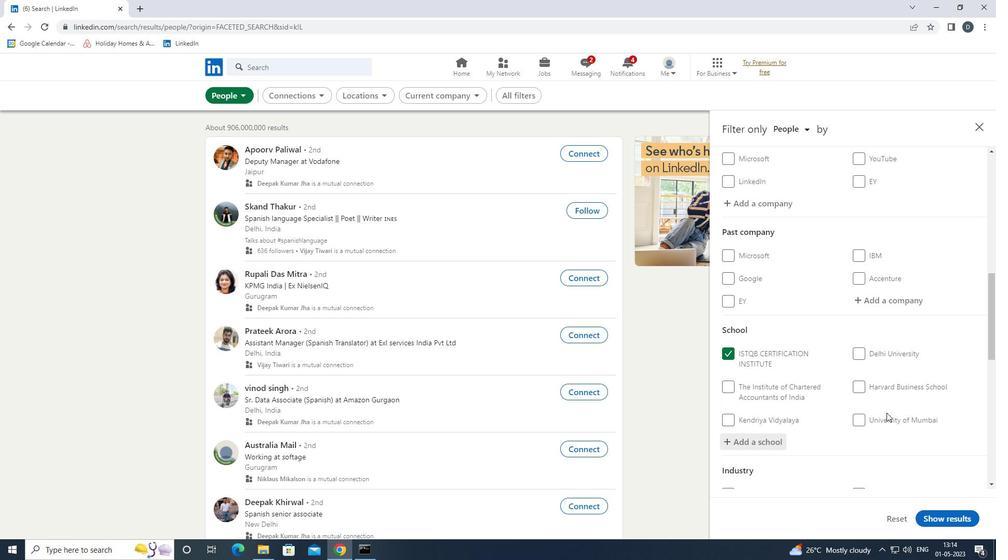 
Action: Mouse scrolled (888, 412) with delta (0, 0)
Screenshot: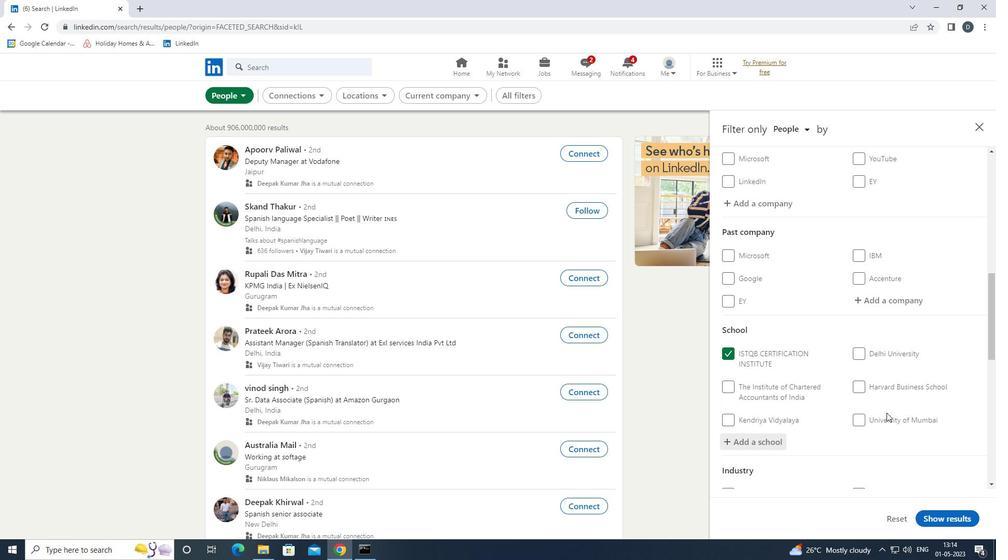 
Action: Mouse moved to (888, 413)
Screenshot: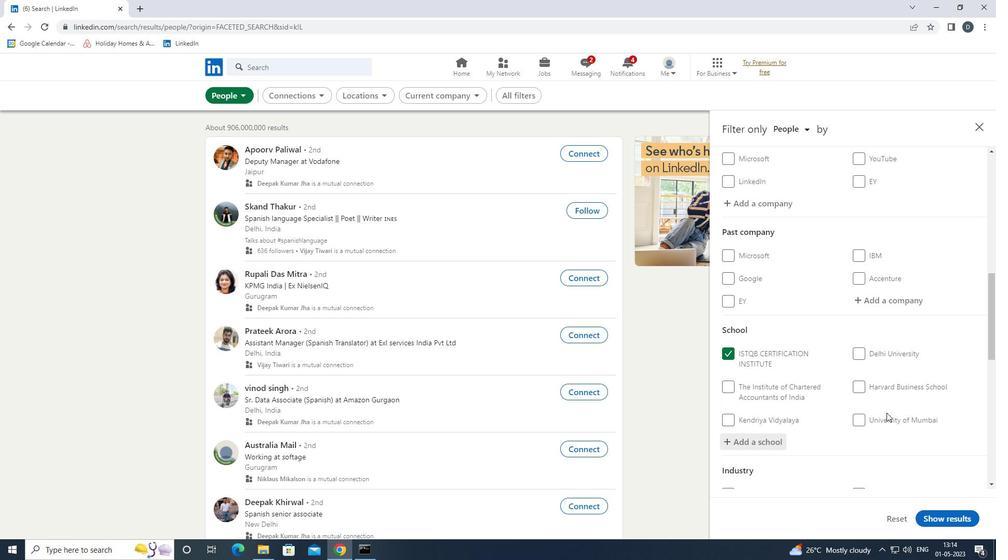 
Action: Mouse scrolled (888, 412) with delta (0, 0)
Screenshot: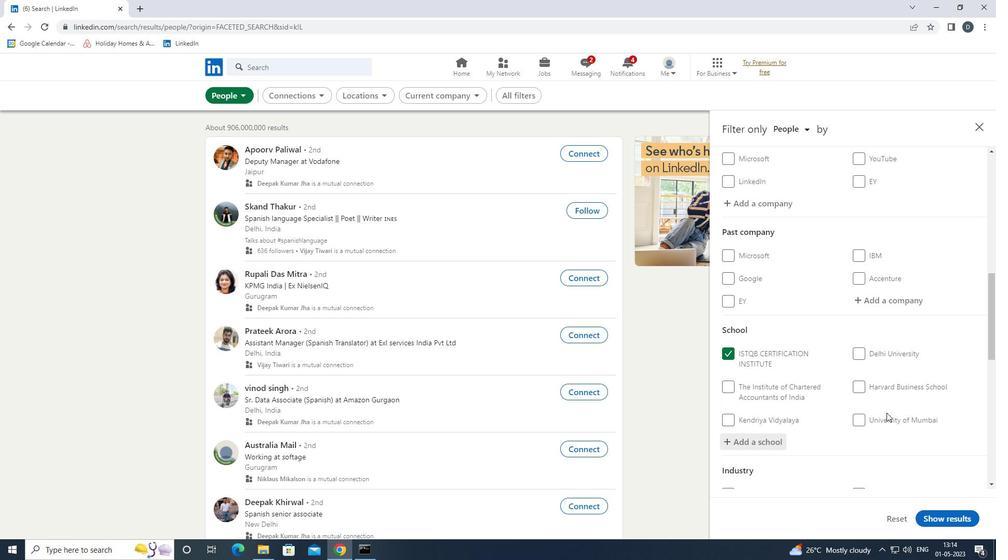 
Action: Mouse scrolled (888, 412) with delta (0, 0)
Screenshot: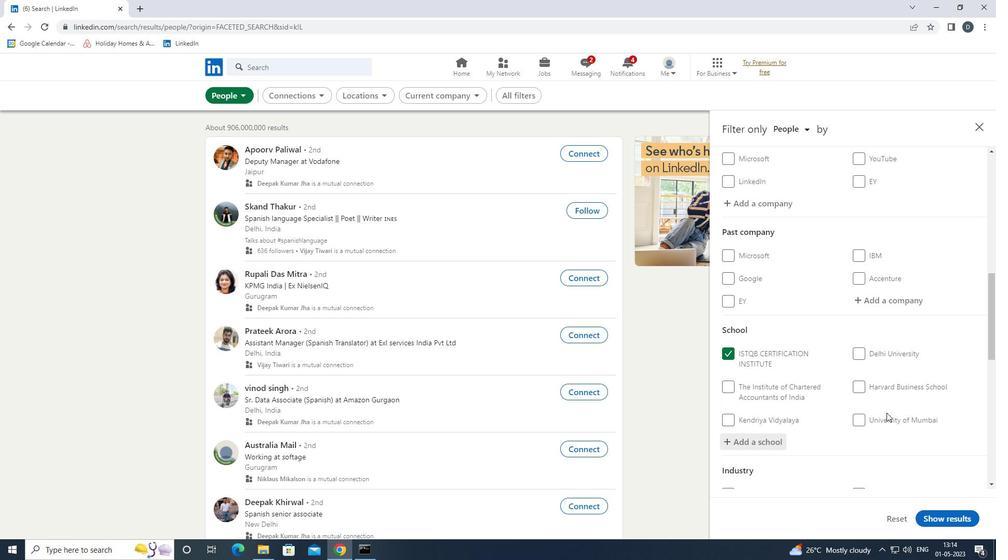
Action: Mouse moved to (889, 413)
Screenshot: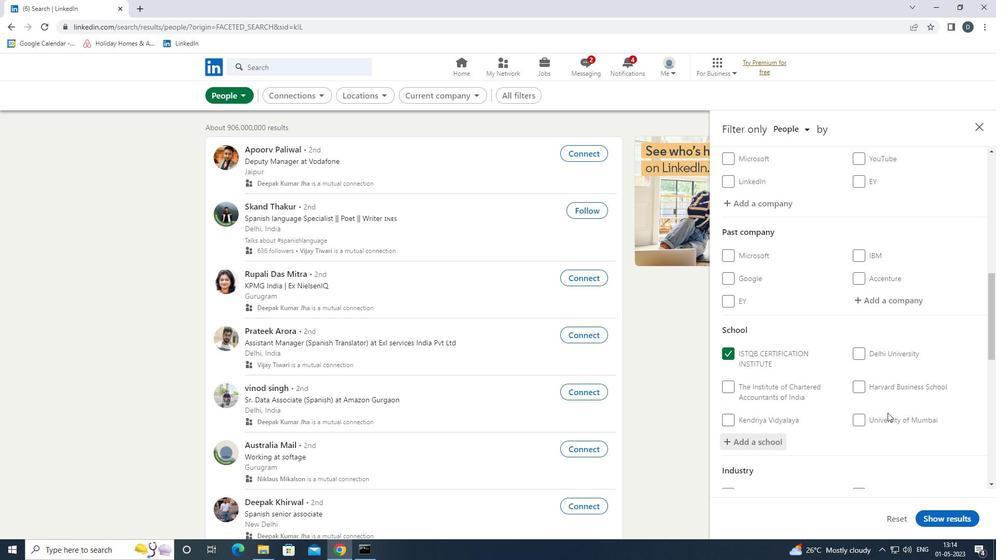 
Action: Mouse scrolled (889, 412) with delta (0, 0)
Screenshot: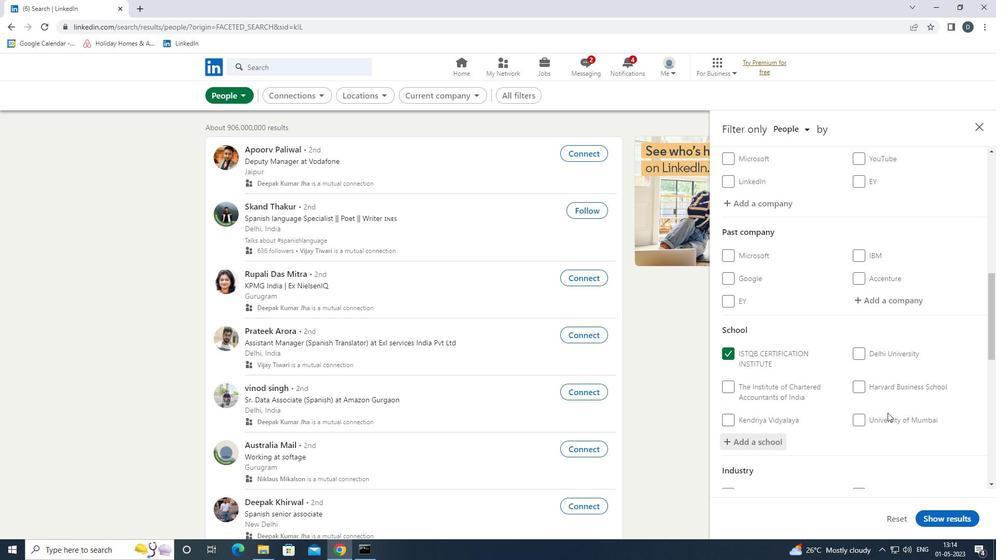
Action: Mouse moved to (893, 339)
Screenshot: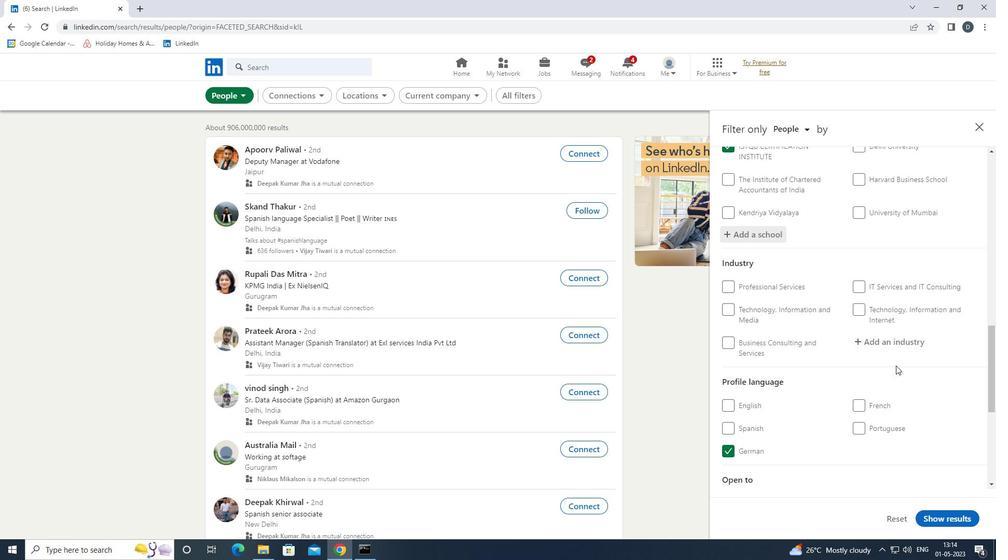 
Action: Mouse pressed left at (893, 339)
Screenshot: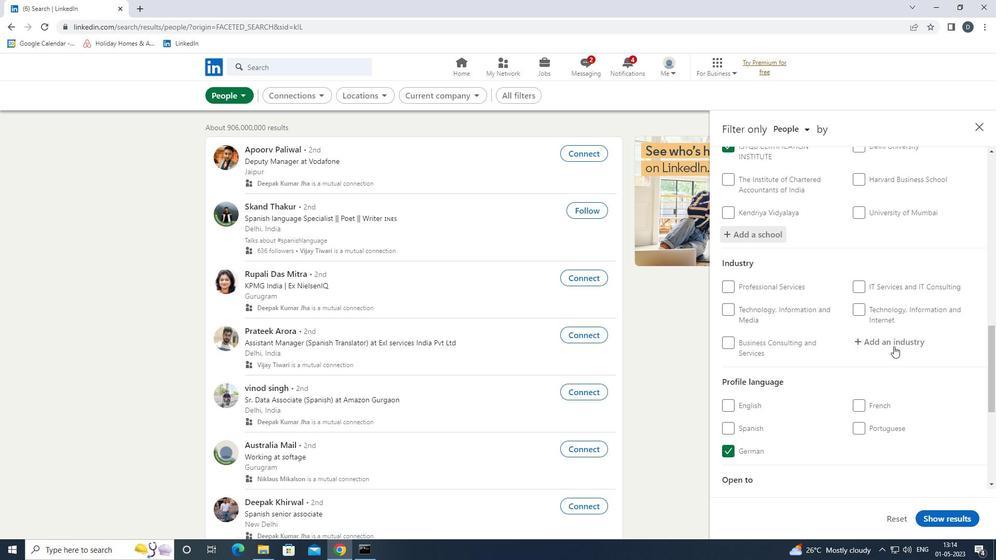
Action: Mouse moved to (889, 339)
Screenshot: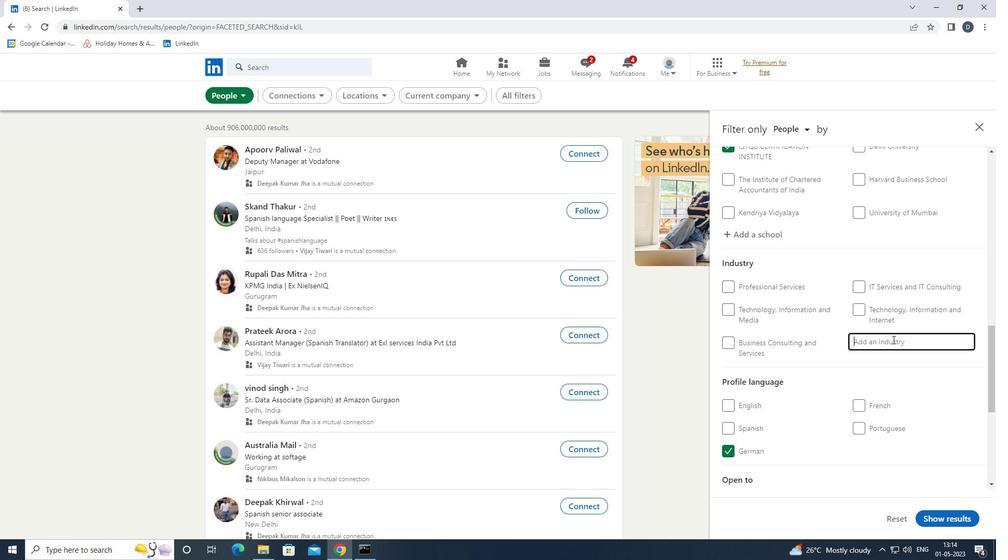 
Action: Key pressed <Key.shift>SPACE<Key.space><Key.shift>RES<Key.down><Key.enter>
Screenshot: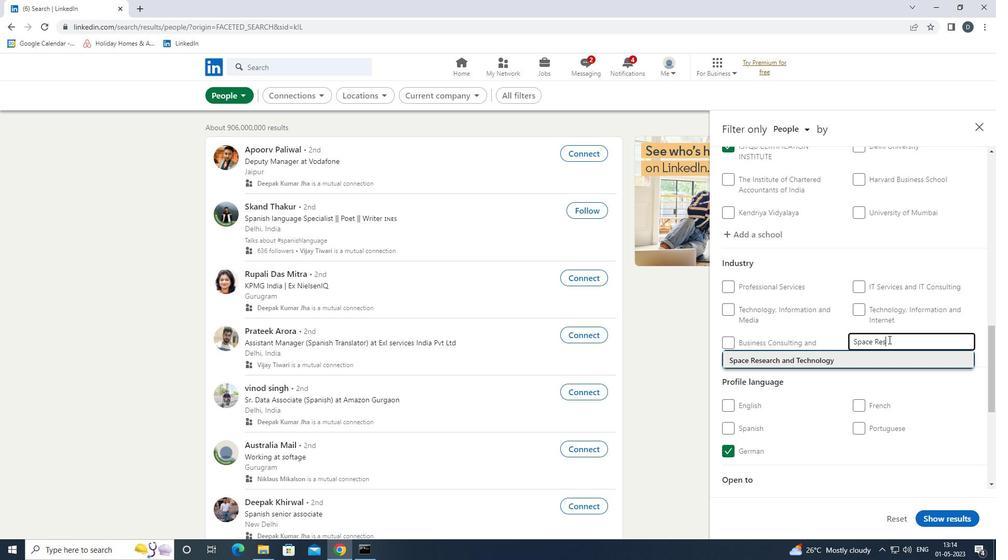 
Action: Mouse moved to (888, 345)
Screenshot: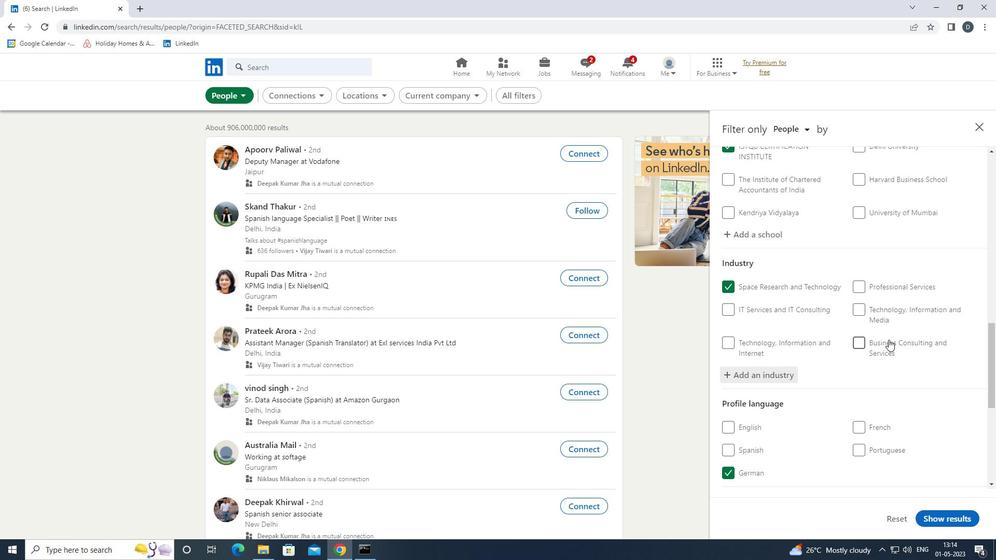 
Action: Mouse scrolled (888, 344) with delta (0, 0)
Screenshot: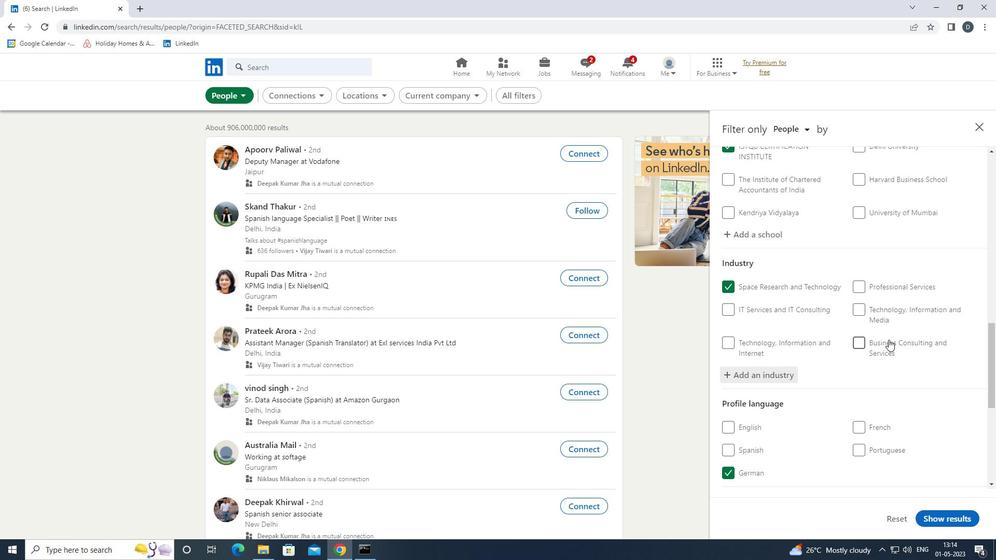 
Action: Mouse moved to (888, 348)
Screenshot: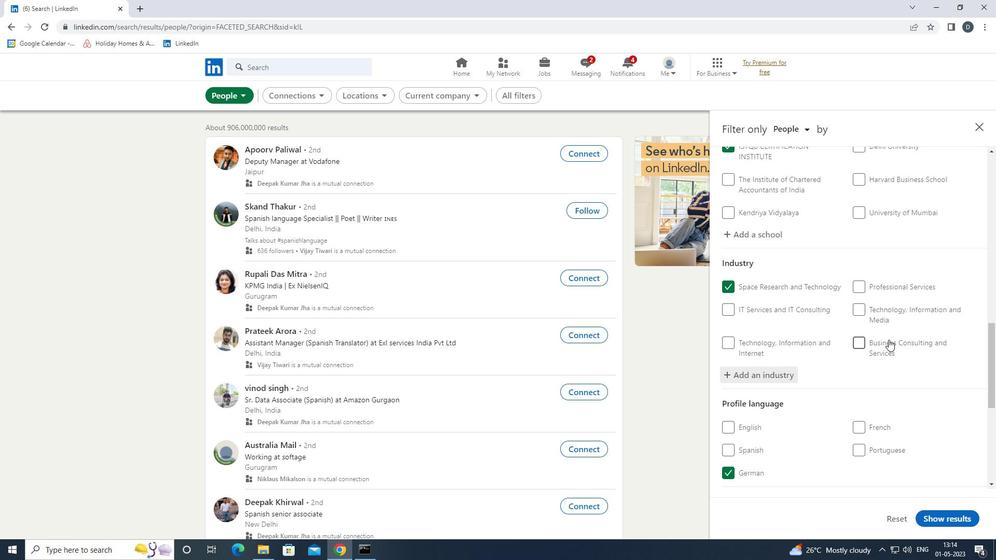 
Action: Mouse scrolled (888, 347) with delta (0, 0)
Screenshot: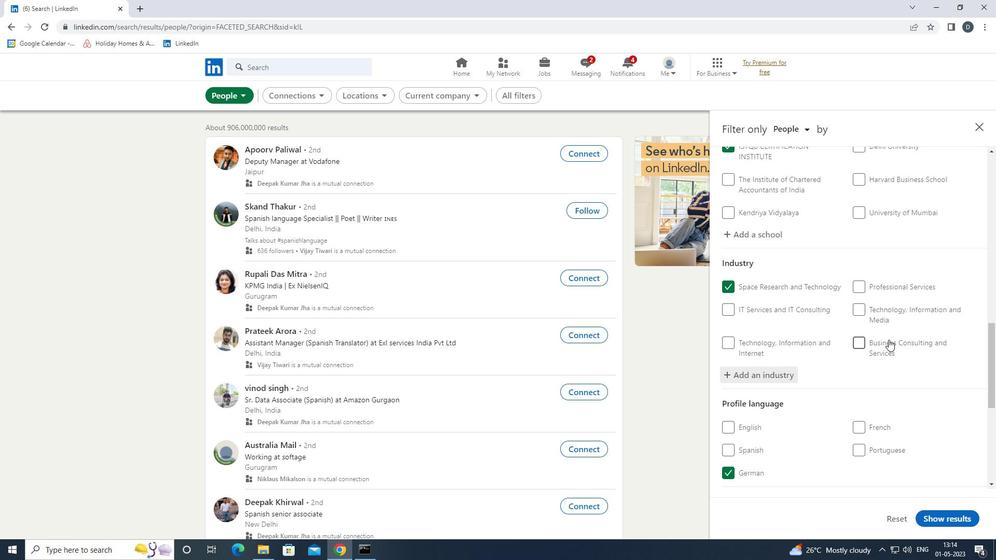 
Action: Mouse moved to (888, 349)
Screenshot: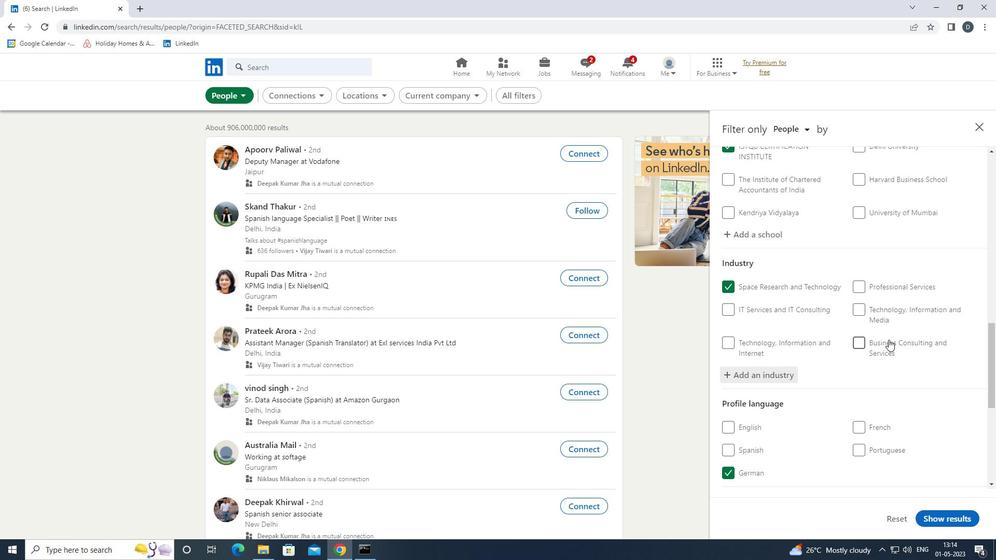 
Action: Mouse scrolled (888, 349) with delta (0, 0)
Screenshot: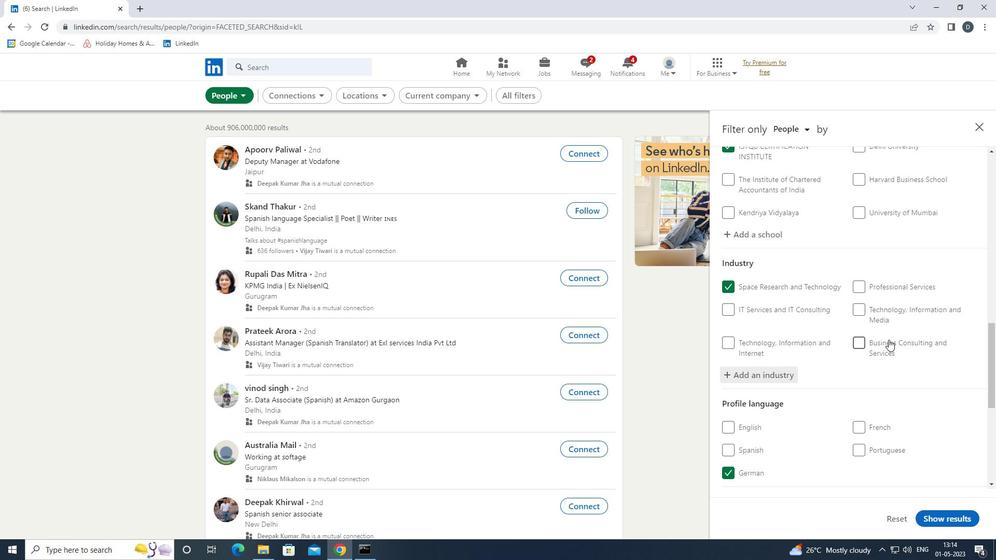 
Action: Mouse moved to (888, 349)
Screenshot: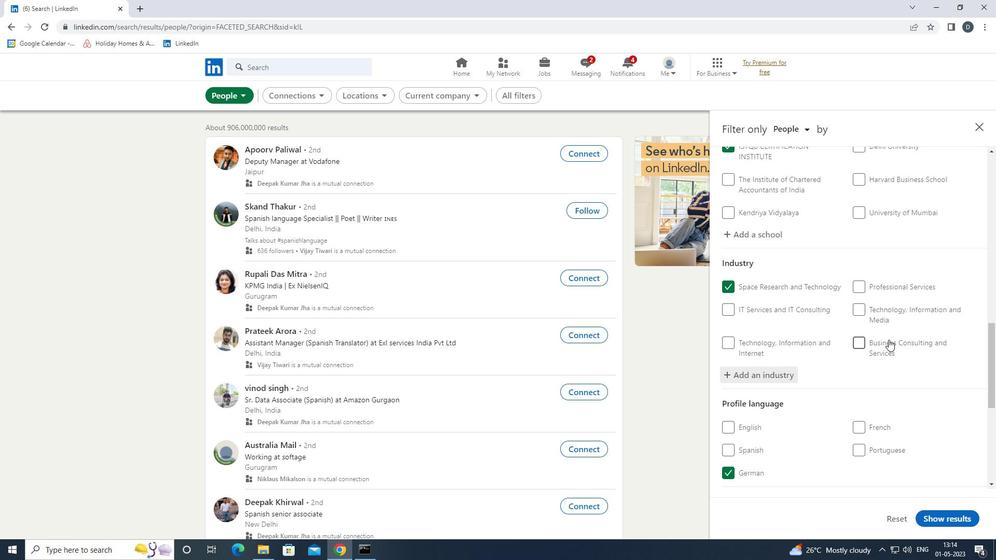
Action: Mouse scrolled (888, 349) with delta (0, 0)
Screenshot: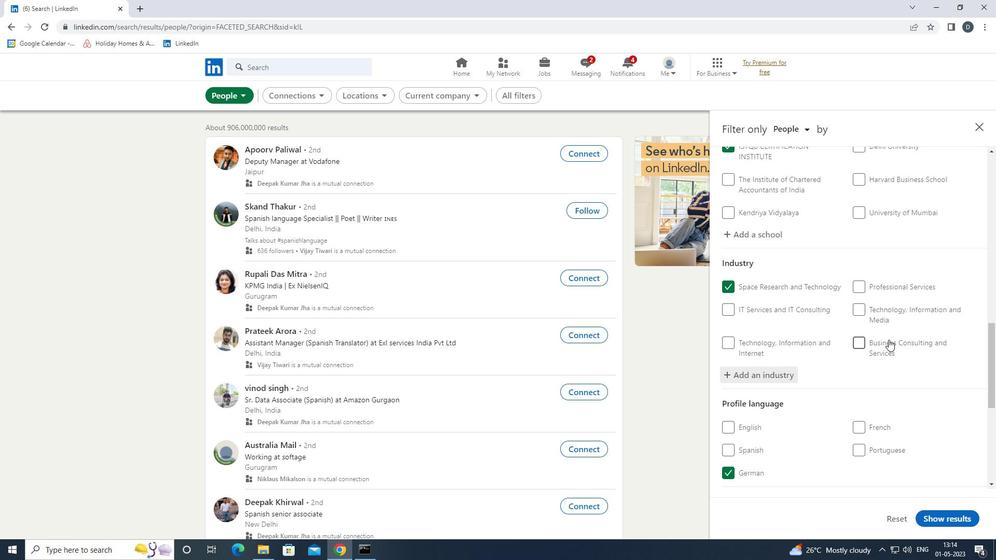 
Action: Mouse scrolled (888, 349) with delta (0, 0)
Screenshot: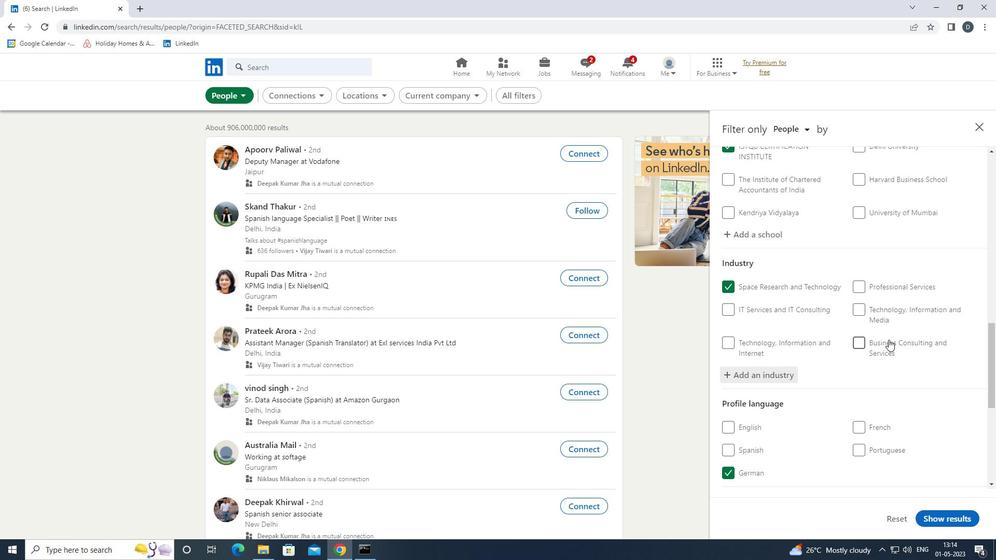
Action: Mouse moved to (880, 377)
Screenshot: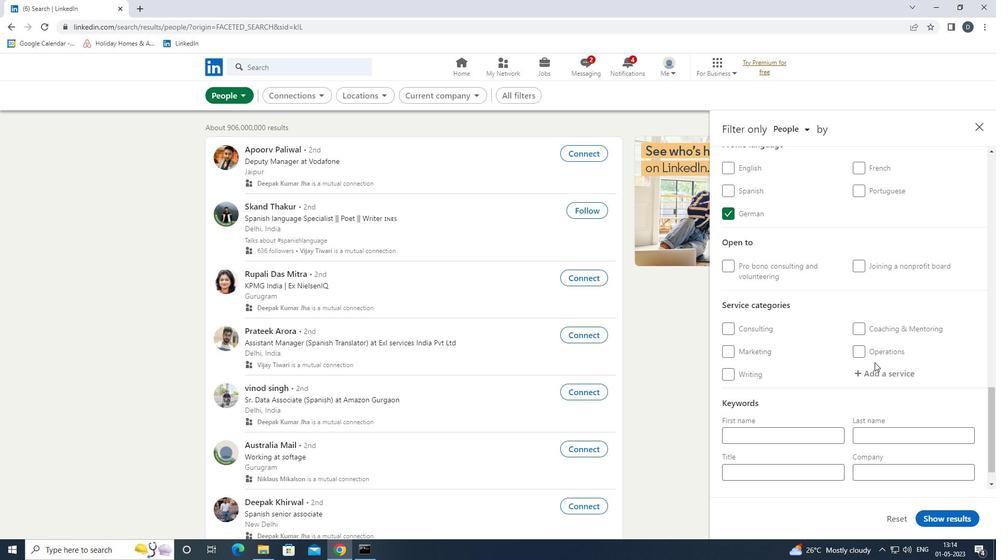 
Action: Mouse pressed left at (880, 377)
Screenshot: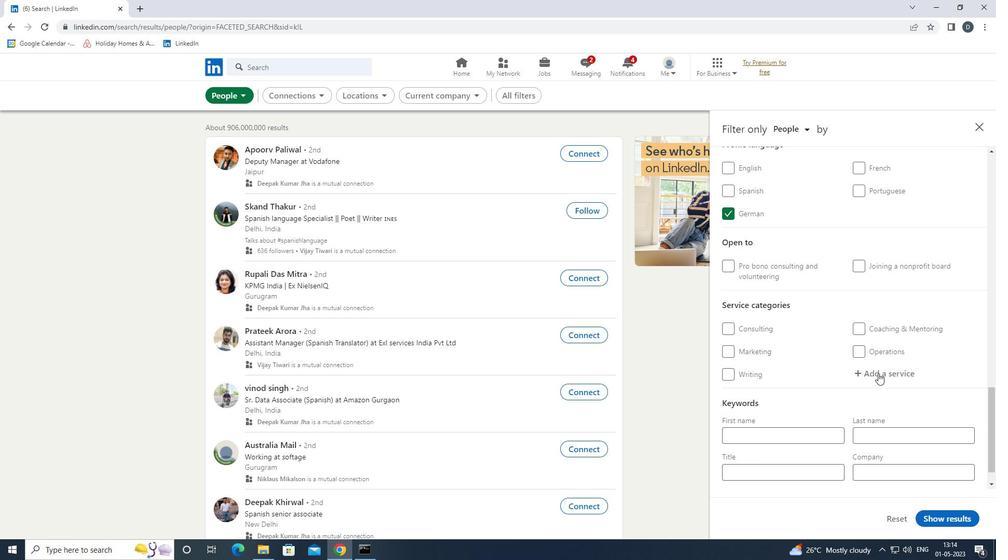 
Action: Key pressed <Key.shift>COPORATE<Key.backspace><Key.backspace><Key.backspace><Key.backspace><Key.backspace><Key.backspace>RPORATE<Key.down><Key.down><Key.enter>
Screenshot: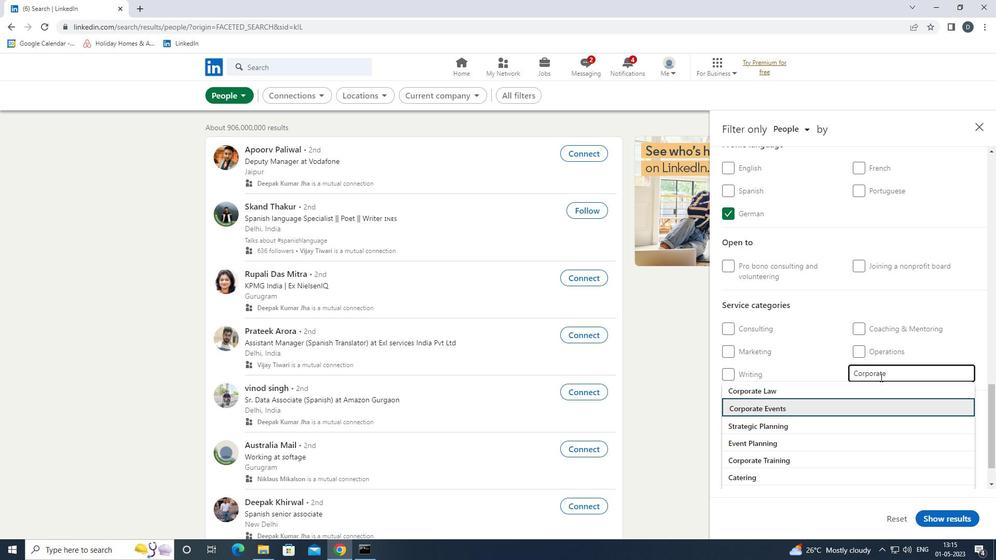 
Action: Mouse scrolled (880, 377) with delta (0, 0)
Screenshot: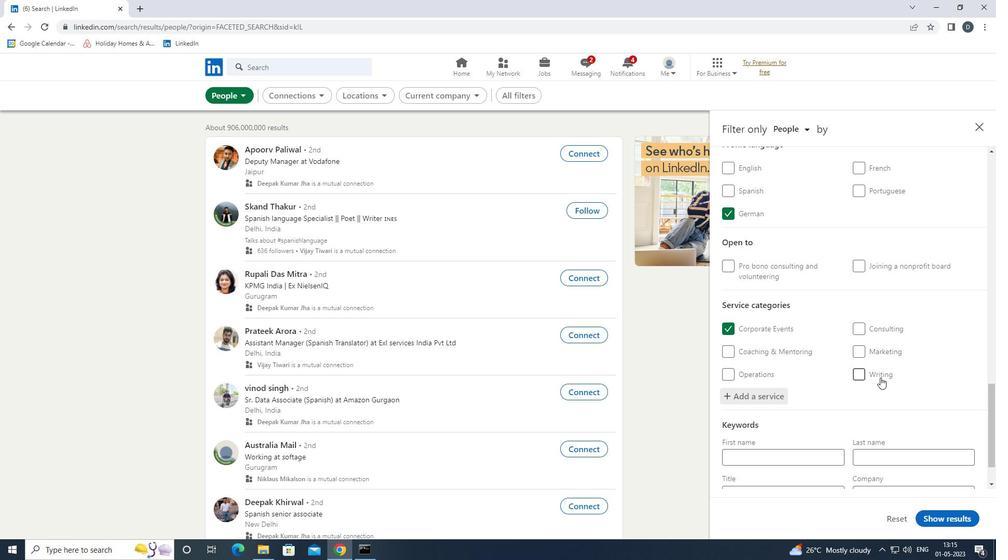 
Action: Mouse scrolled (880, 377) with delta (0, 0)
Screenshot: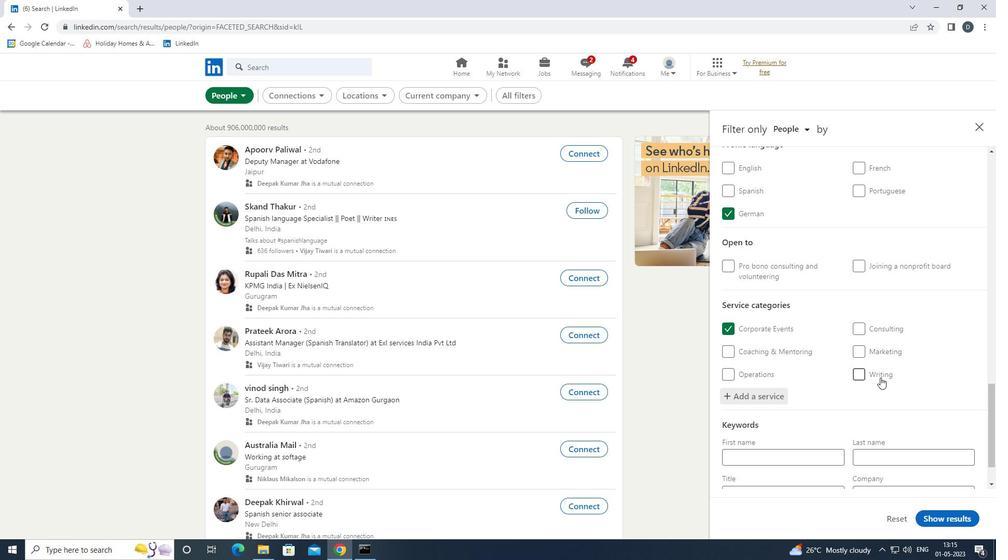 
Action: Mouse scrolled (880, 377) with delta (0, 0)
Screenshot: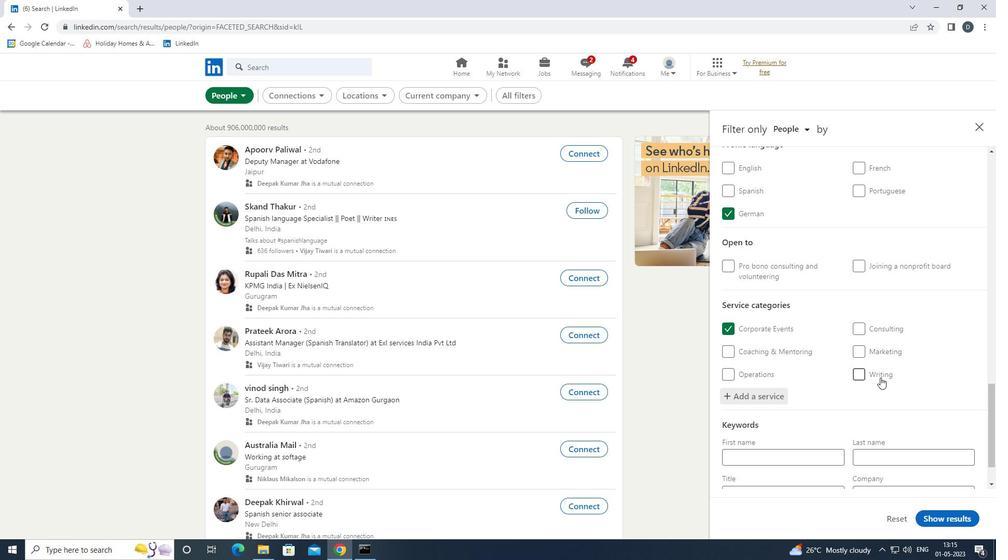 
Action: Mouse scrolled (880, 377) with delta (0, 0)
Screenshot: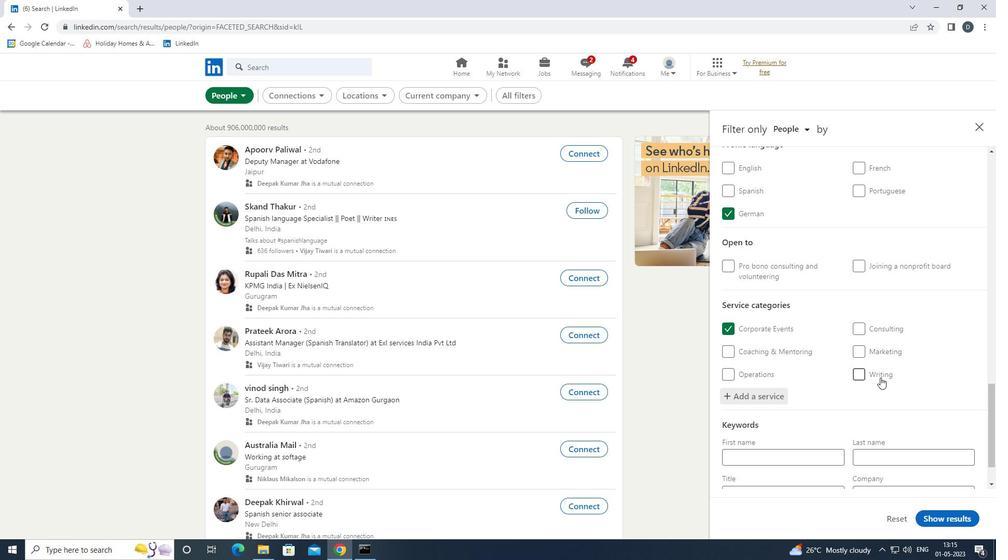 
Action: Mouse scrolled (880, 377) with delta (0, 0)
Screenshot: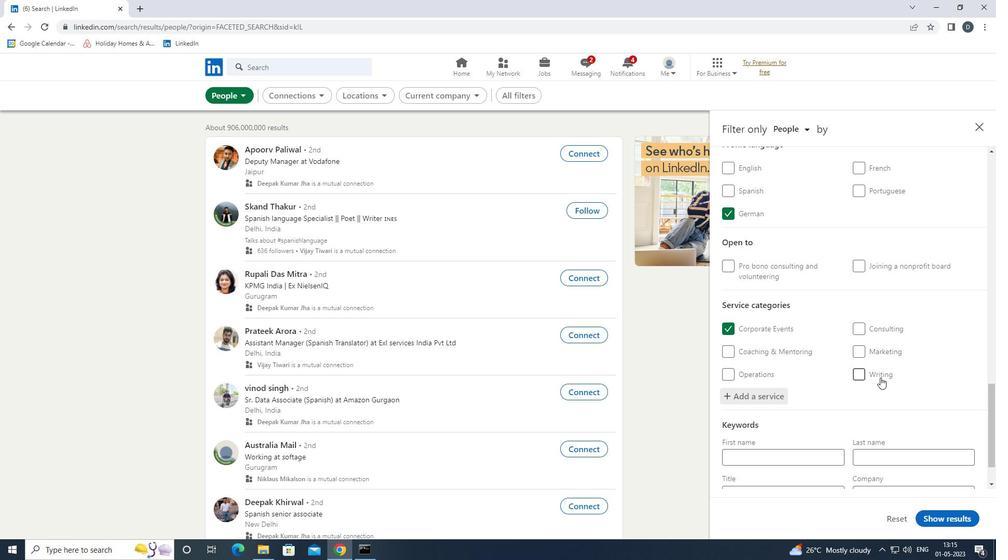 
Action: Mouse scrolled (880, 377) with delta (0, 0)
Screenshot: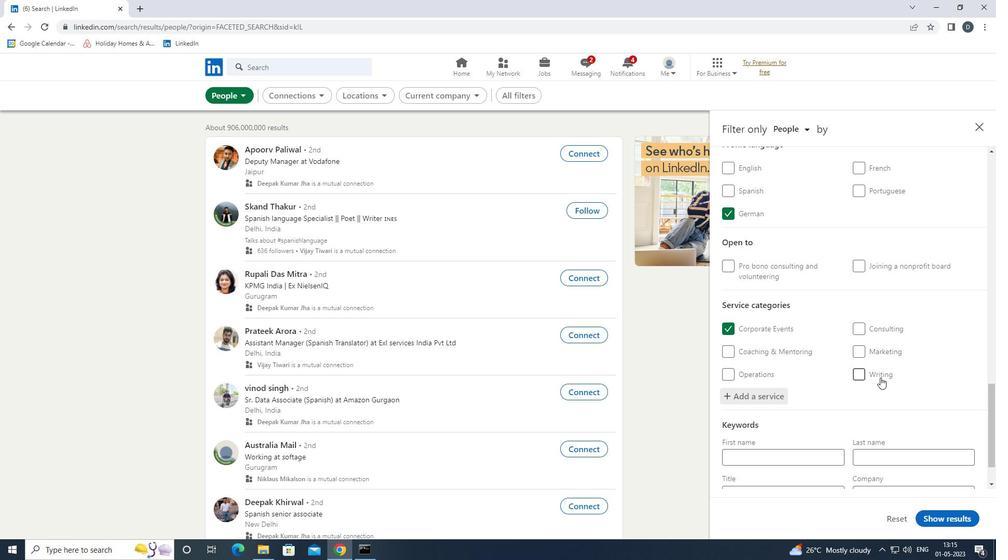 
Action: Mouse moved to (772, 450)
Screenshot: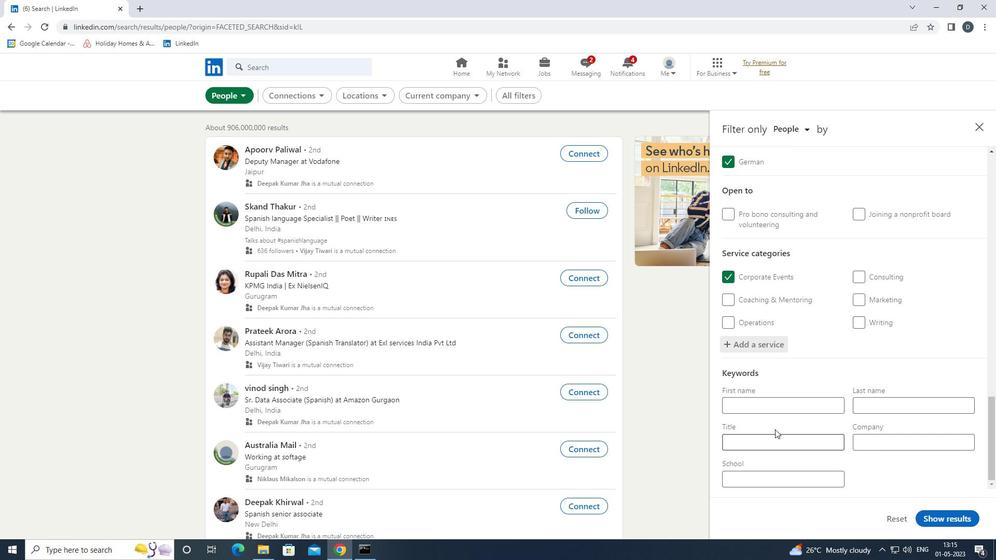 
Action: Mouse pressed left at (772, 450)
Screenshot: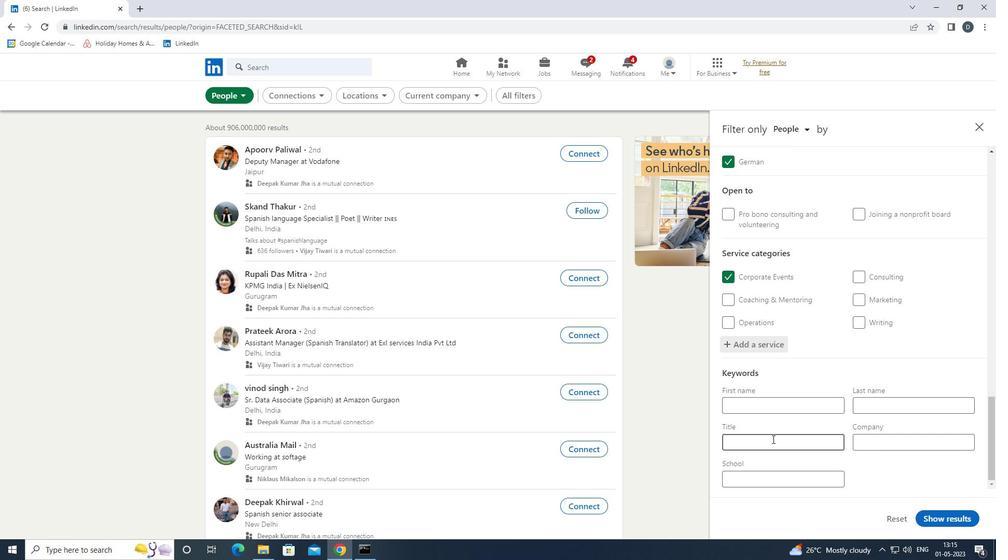
Action: Key pressed <Key.shift>OFFICE<Key.space><Key.shift>VOLUNTEER
Screenshot: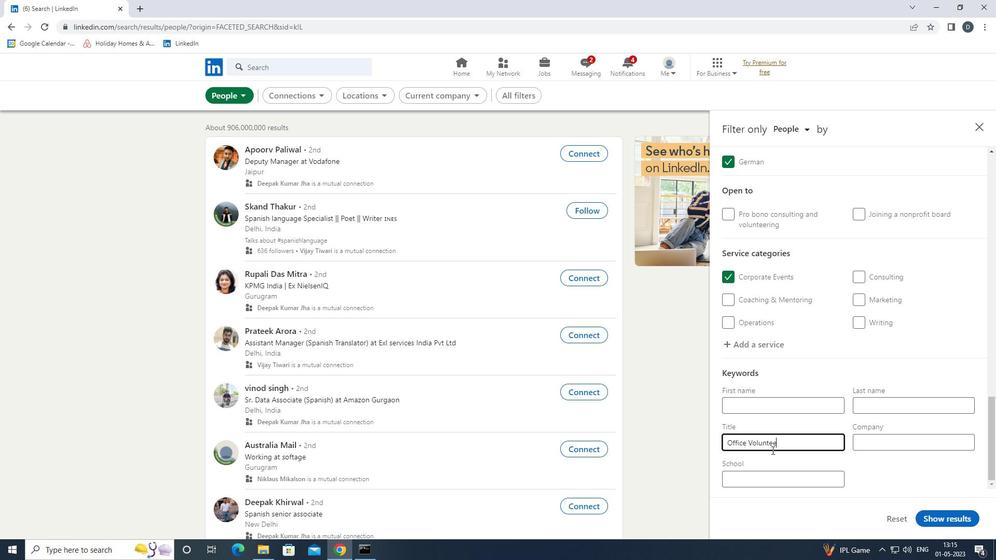 
Action: Mouse moved to (932, 520)
Screenshot: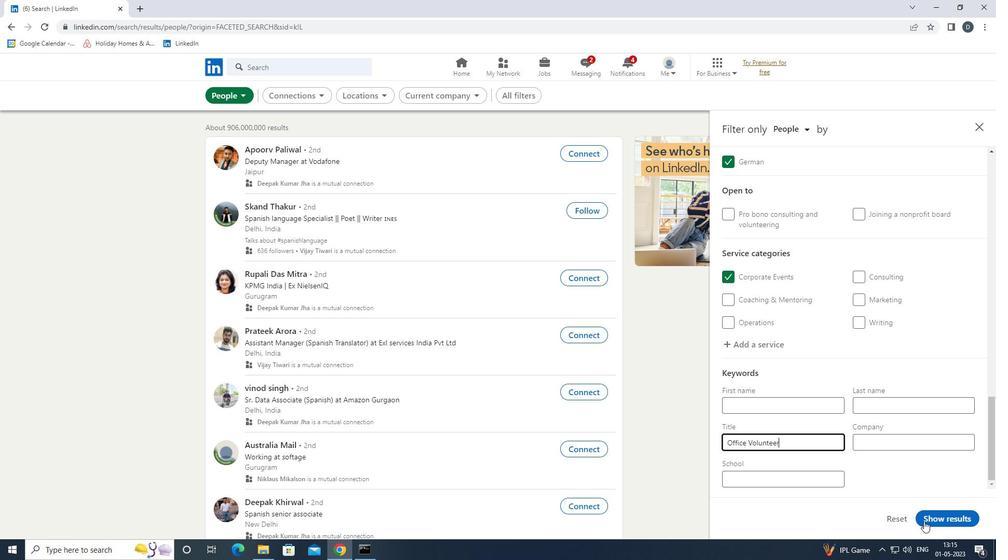 
Action: Mouse pressed left at (932, 520)
Screenshot: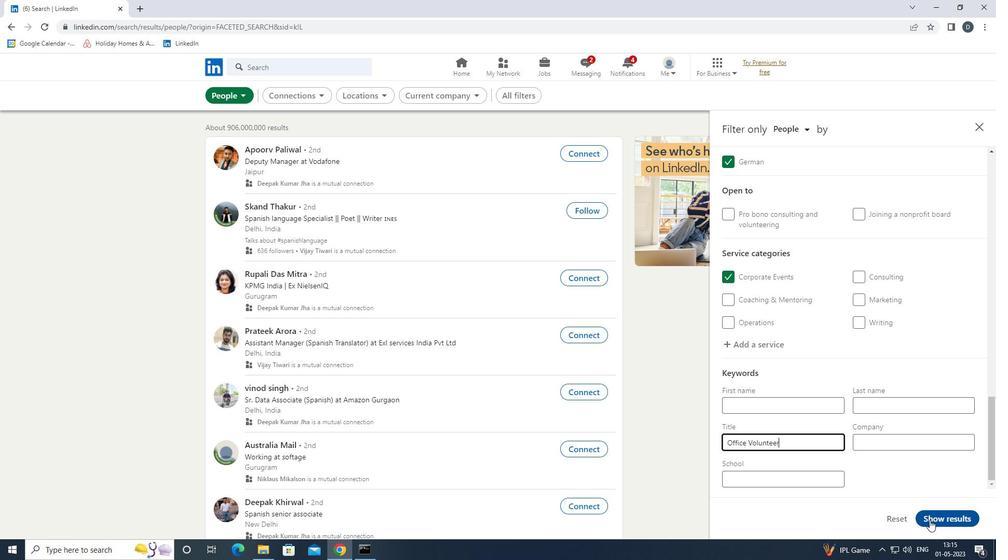 
Action: Mouse moved to (665, 309)
Screenshot: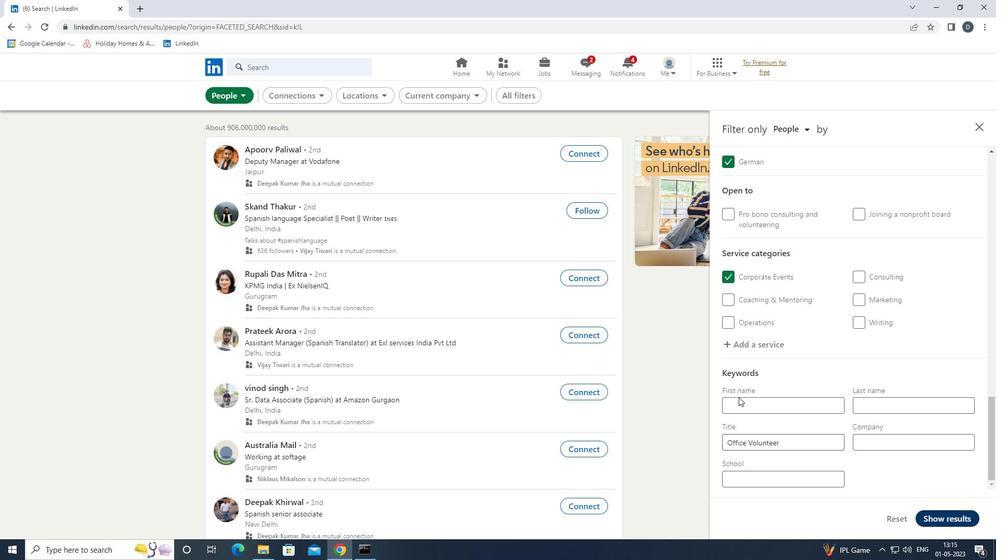 
